 Task: Find connections with filter location Fulda with filter topic #wfhwith filter profile language English with filter current company OPPORTUNITY CELL with filter school Keraleeya Samajam Dombivlis Model College Near Police Colony Plot No 32 Phase II MIDC Residential Area Dombivli East Dist Thane 421 203 with filter industry Real Estate and Equipment Rental Services with filter service category Training with filter keywords title DevOps Engineer
Action: Mouse moved to (588, 82)
Screenshot: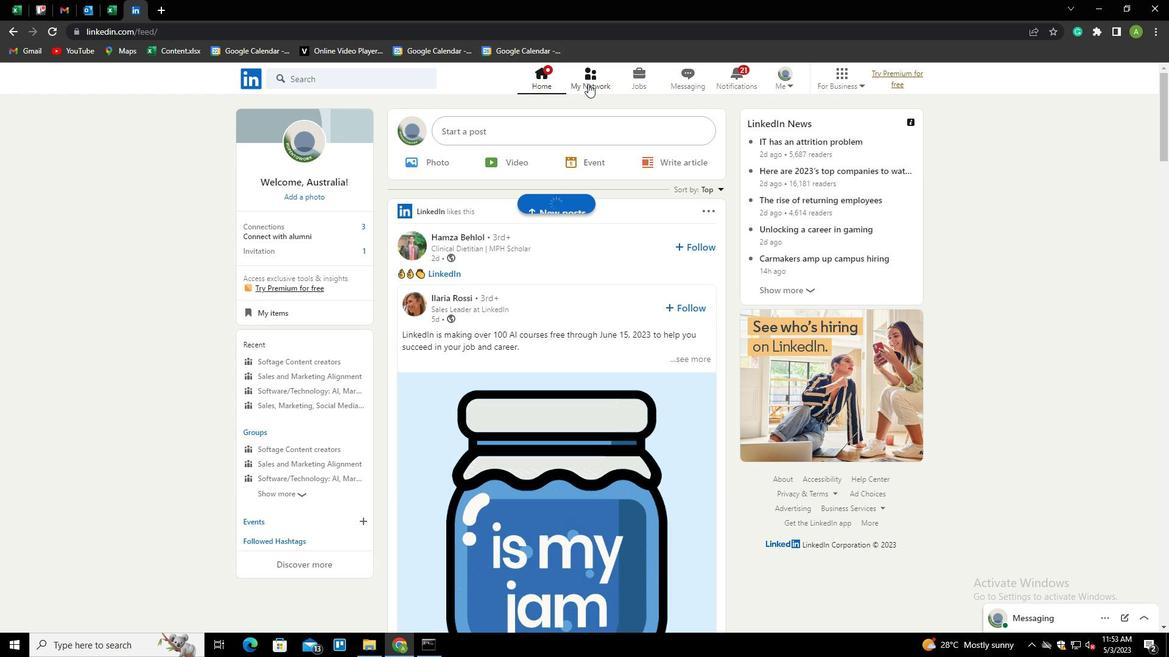 
Action: Mouse pressed left at (588, 82)
Screenshot: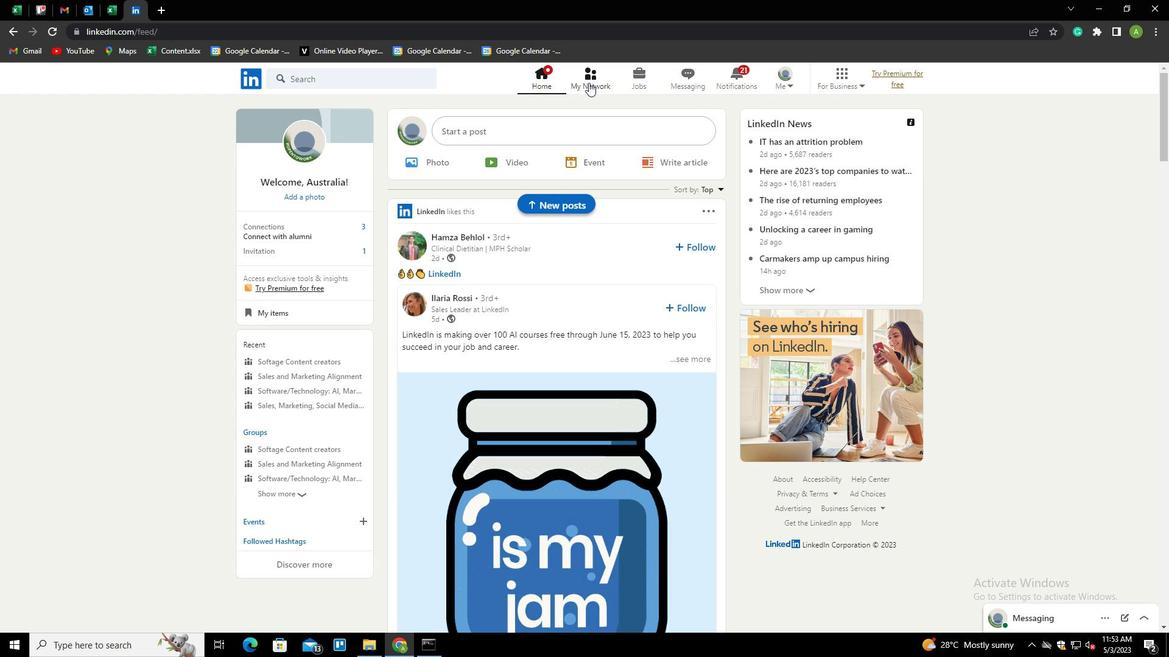 
Action: Mouse moved to (321, 144)
Screenshot: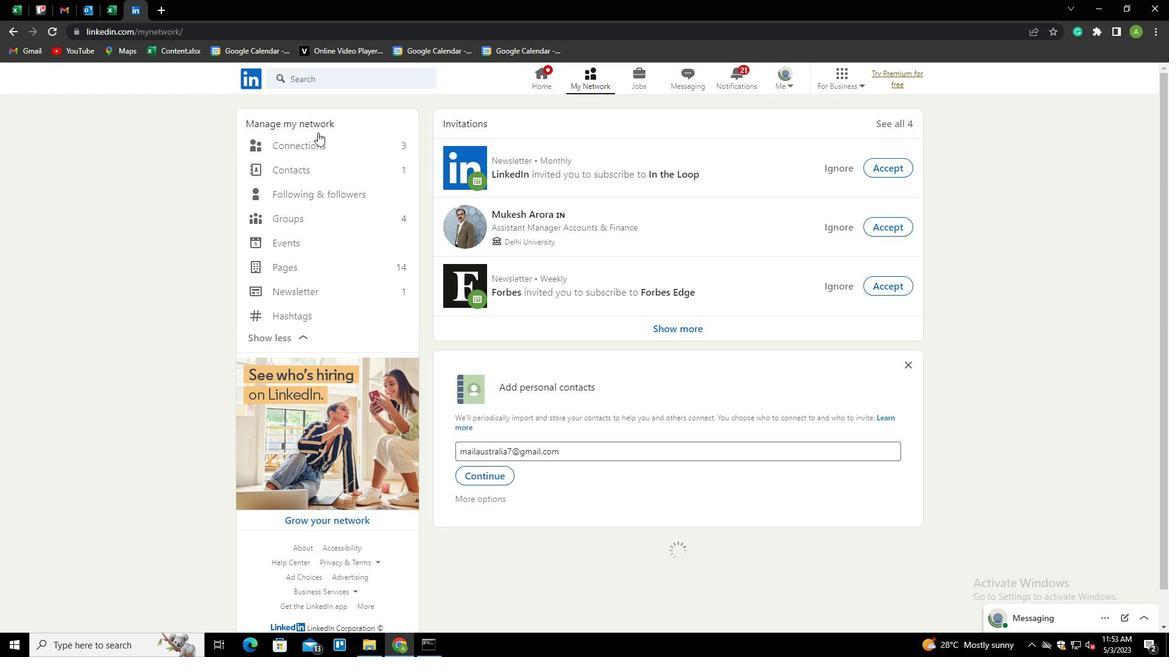 
Action: Mouse pressed left at (321, 144)
Screenshot: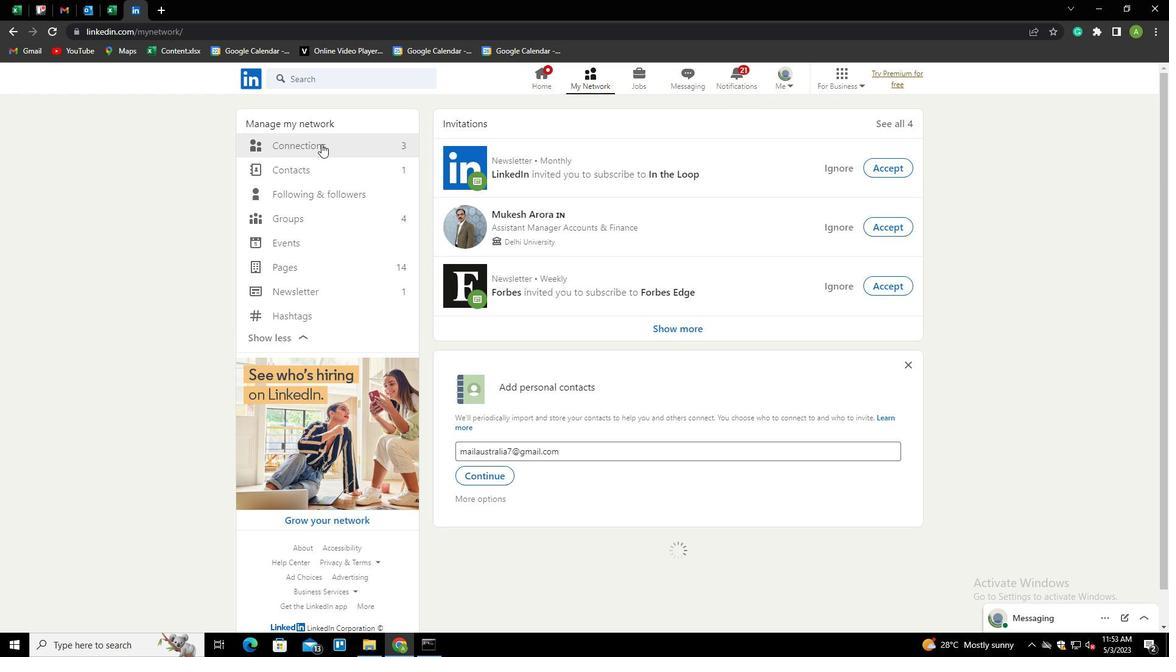
Action: Mouse moved to (675, 145)
Screenshot: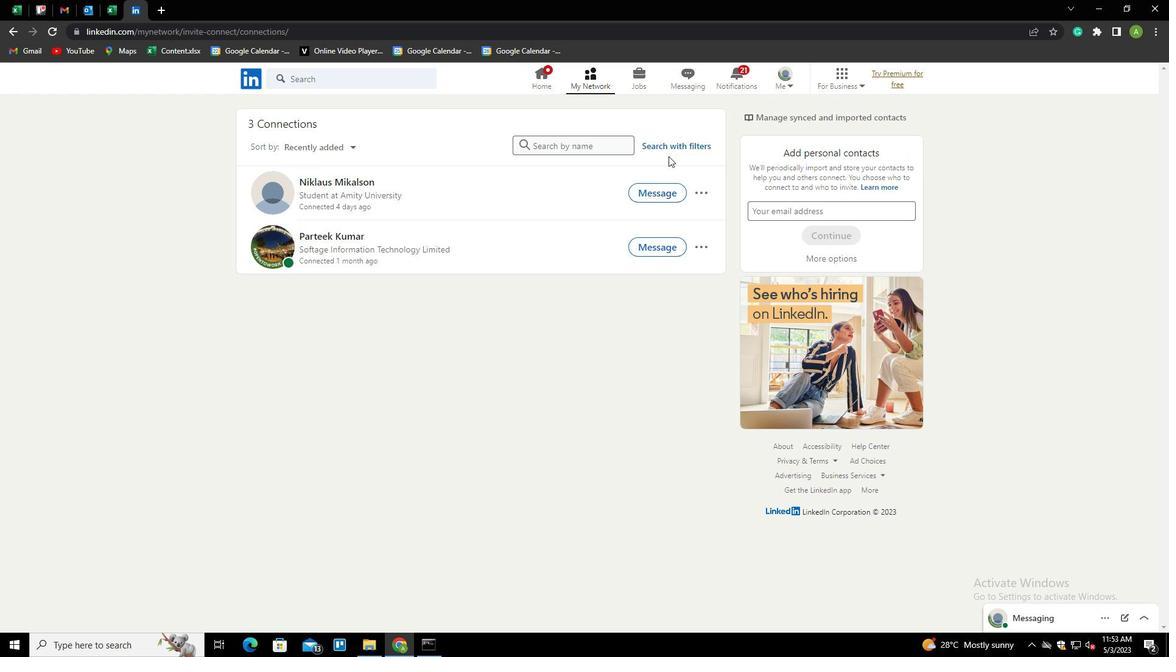 
Action: Mouse pressed left at (675, 145)
Screenshot: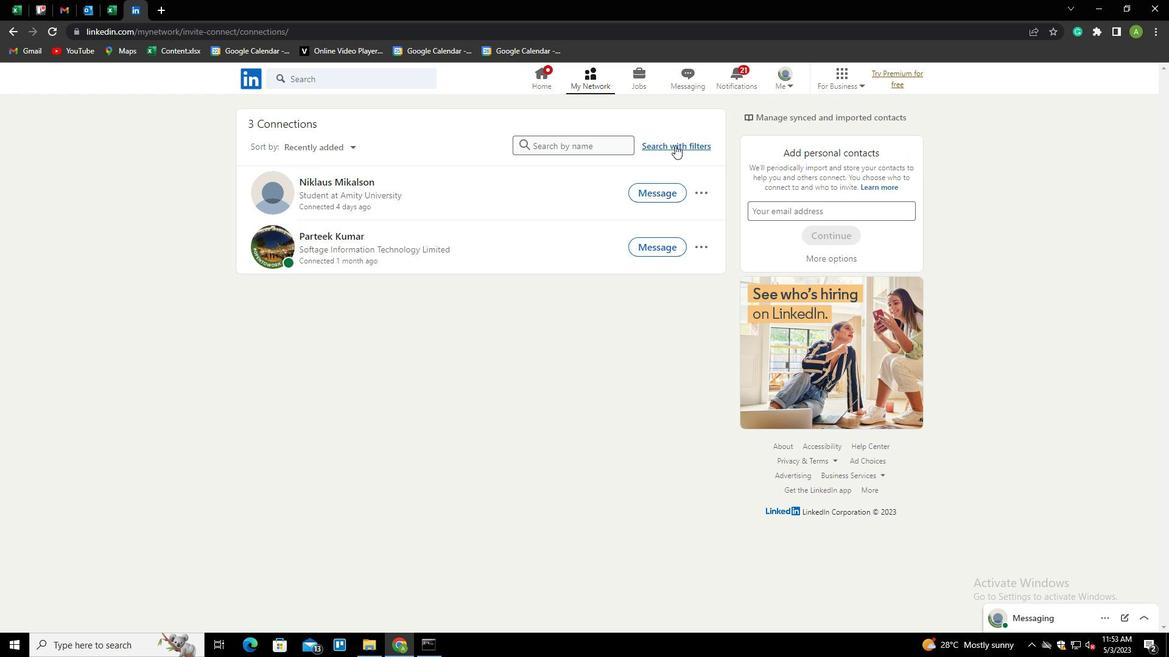 
Action: Mouse moved to (617, 111)
Screenshot: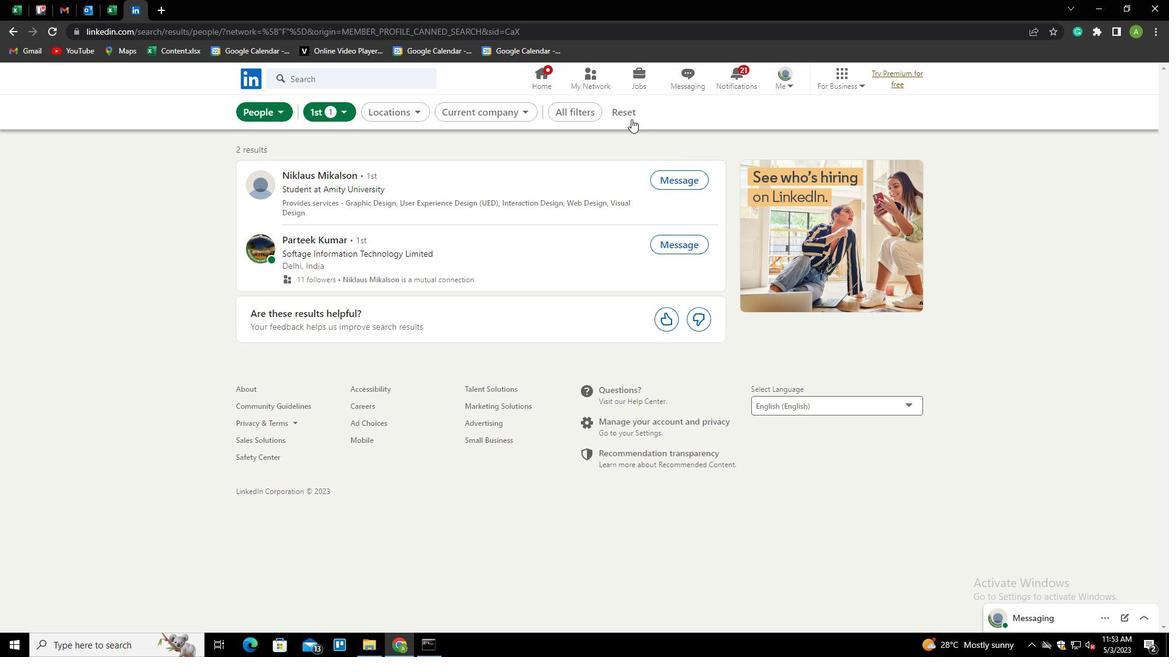 
Action: Mouse pressed left at (617, 111)
Screenshot: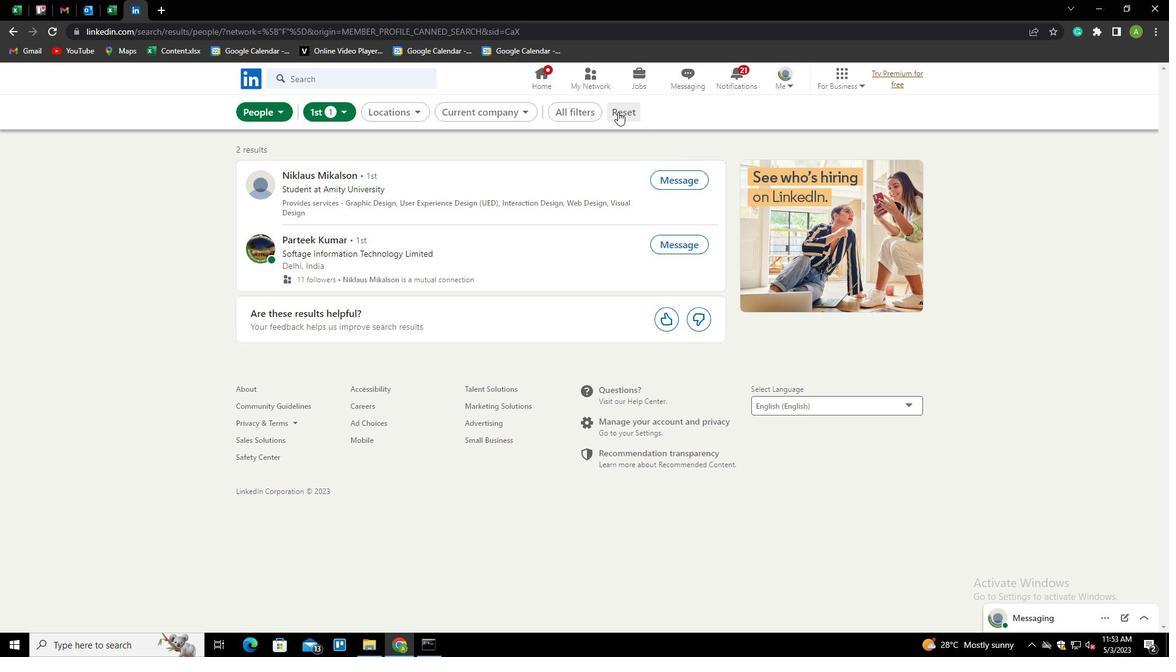 
Action: Mouse moved to (612, 113)
Screenshot: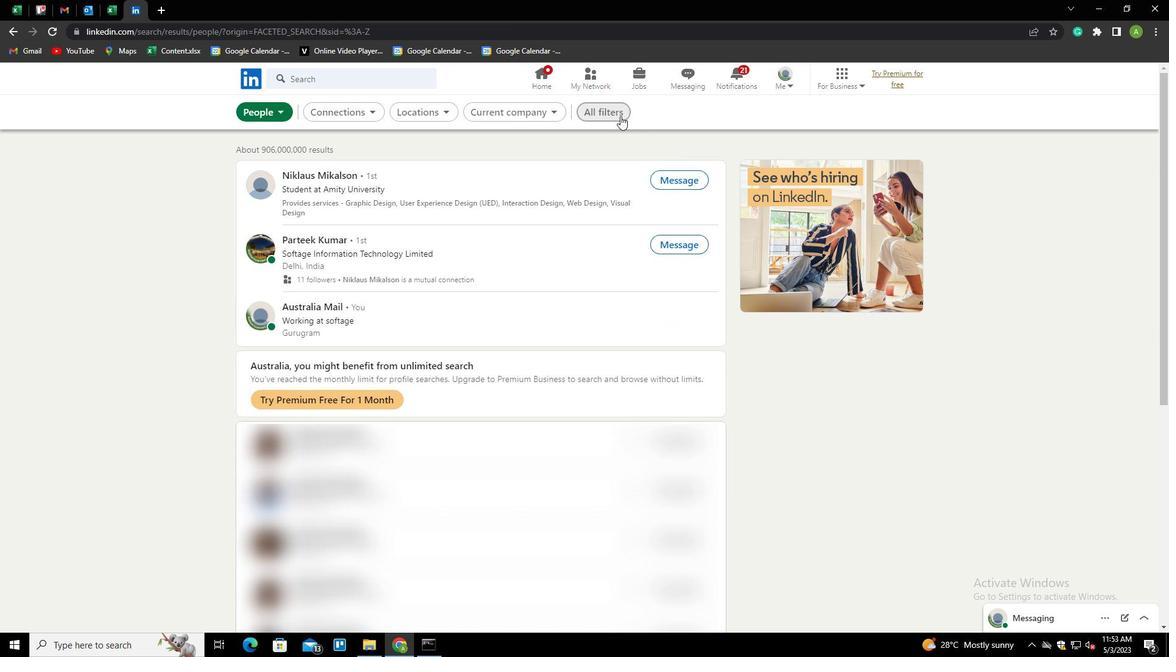 
Action: Mouse pressed left at (612, 113)
Screenshot: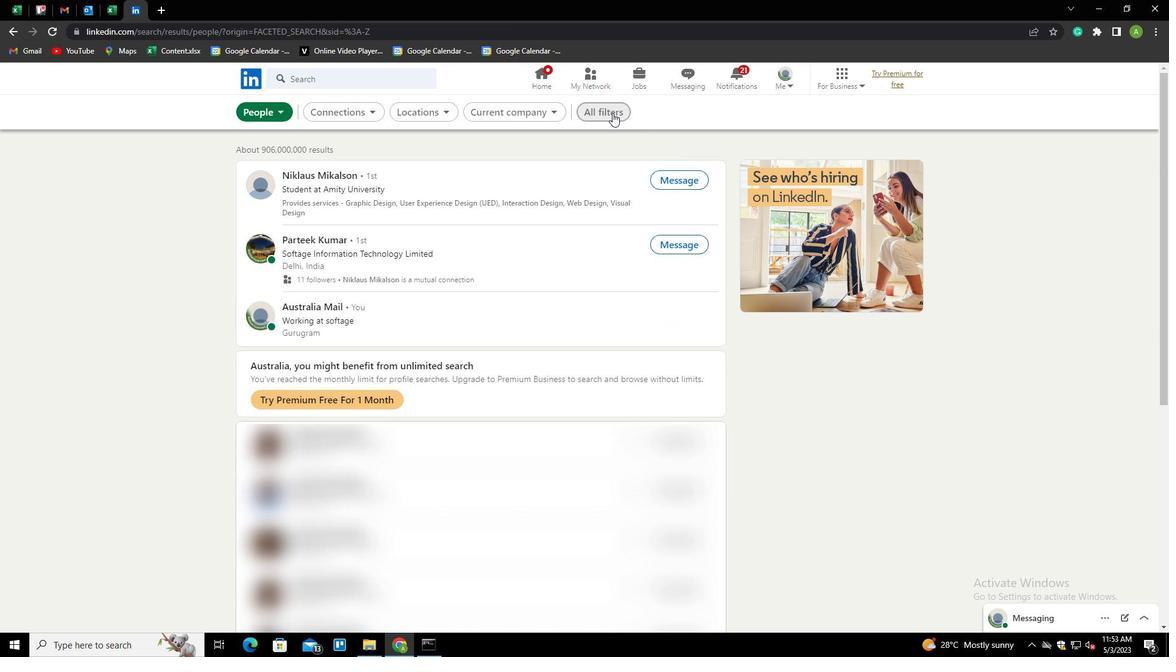 
Action: Mouse moved to (888, 305)
Screenshot: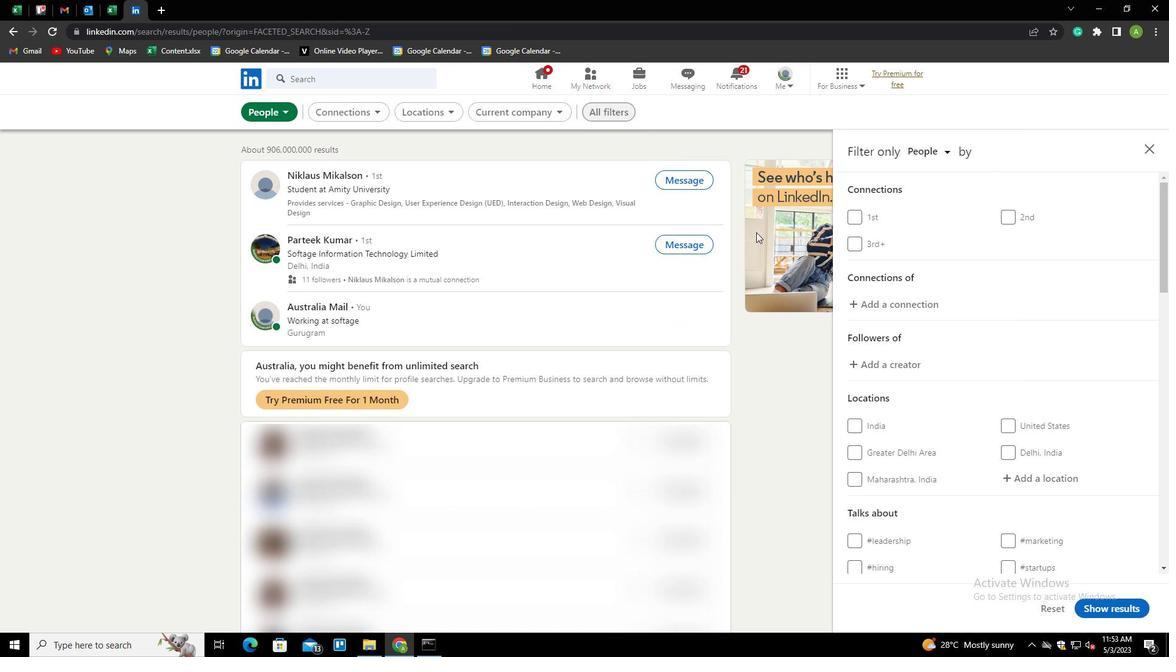 
Action: Mouse scrolled (888, 305) with delta (0, 0)
Screenshot: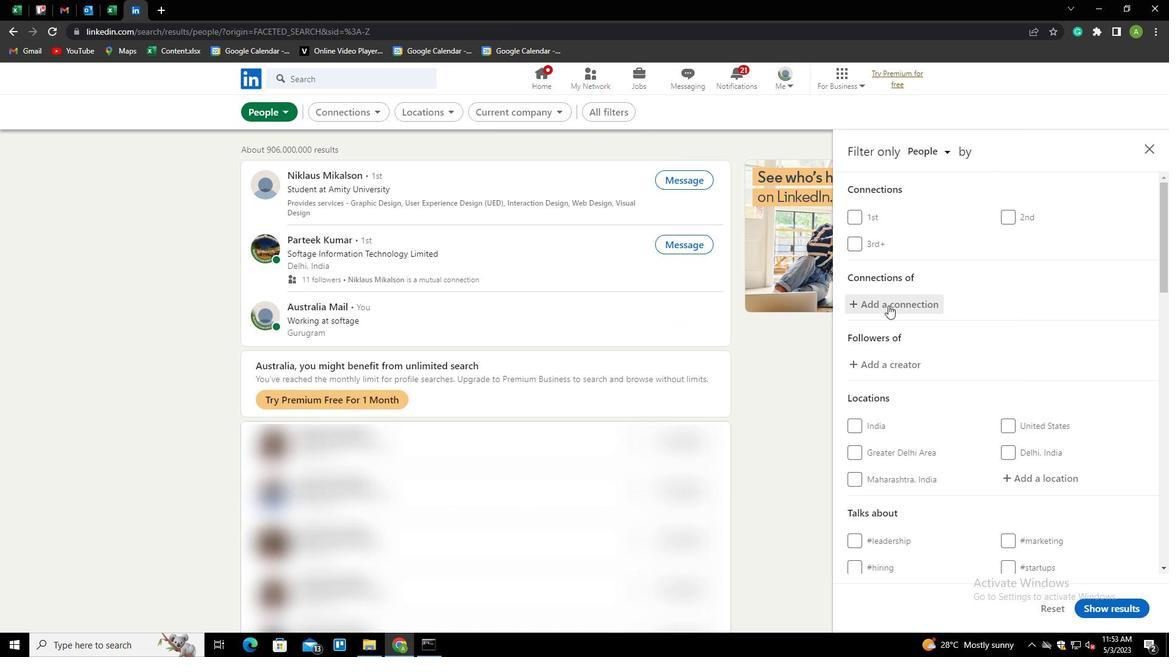 
Action: Mouse moved to (940, 355)
Screenshot: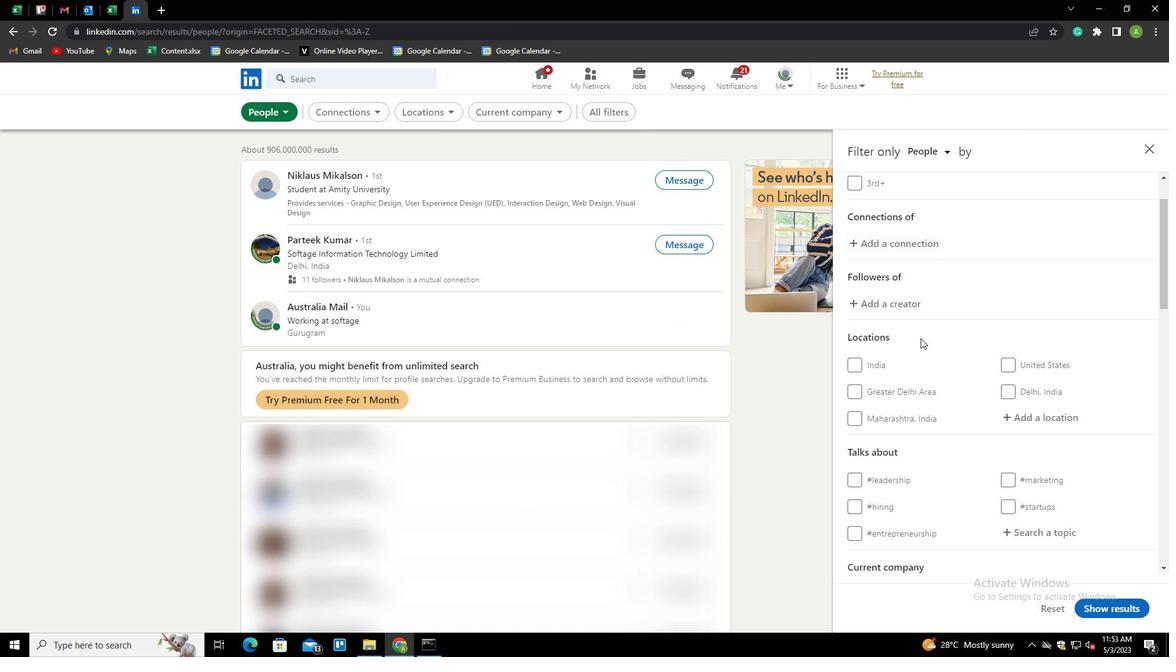 
Action: Mouse scrolled (940, 355) with delta (0, 0)
Screenshot: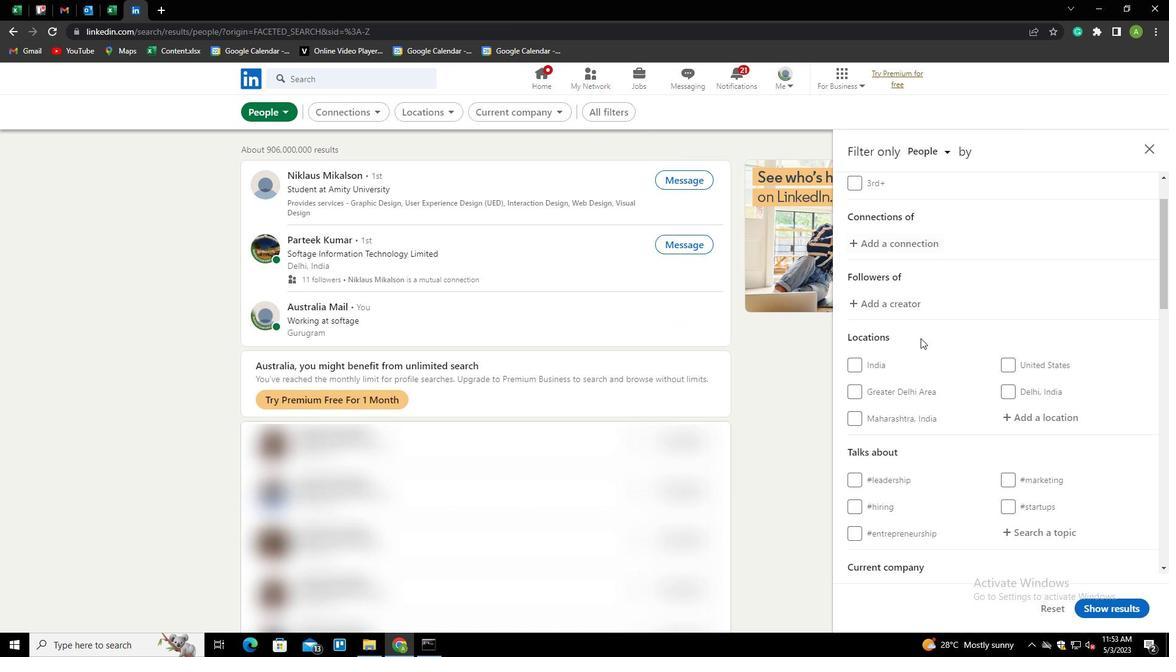 
Action: Mouse moved to (1018, 358)
Screenshot: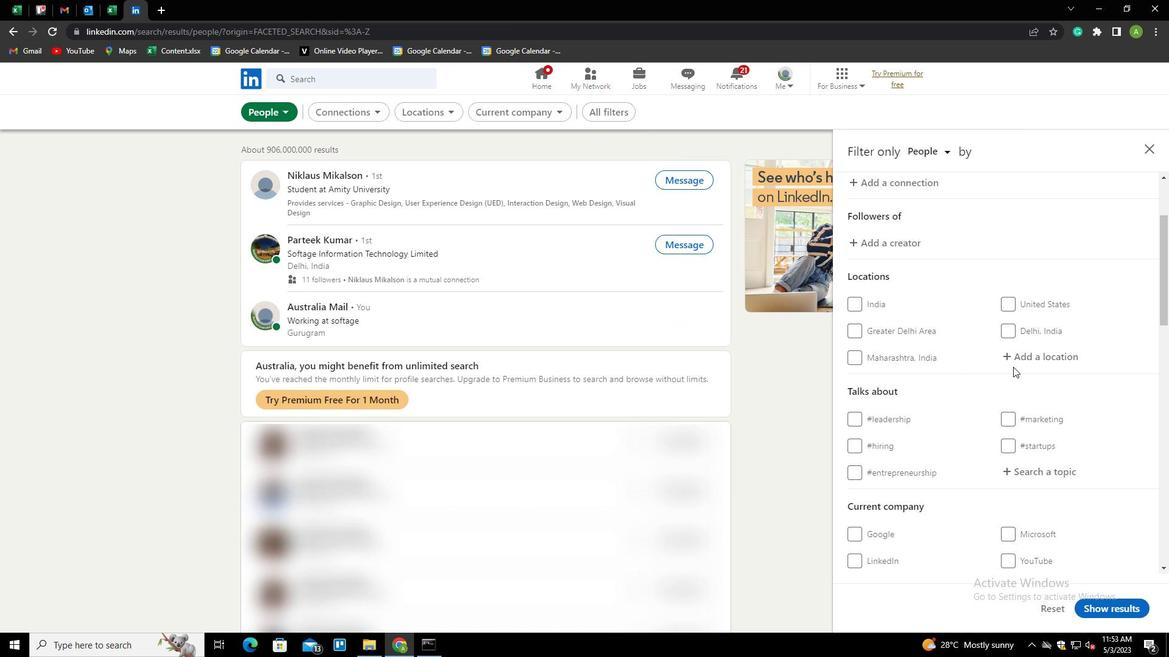 
Action: Mouse pressed left at (1018, 358)
Screenshot: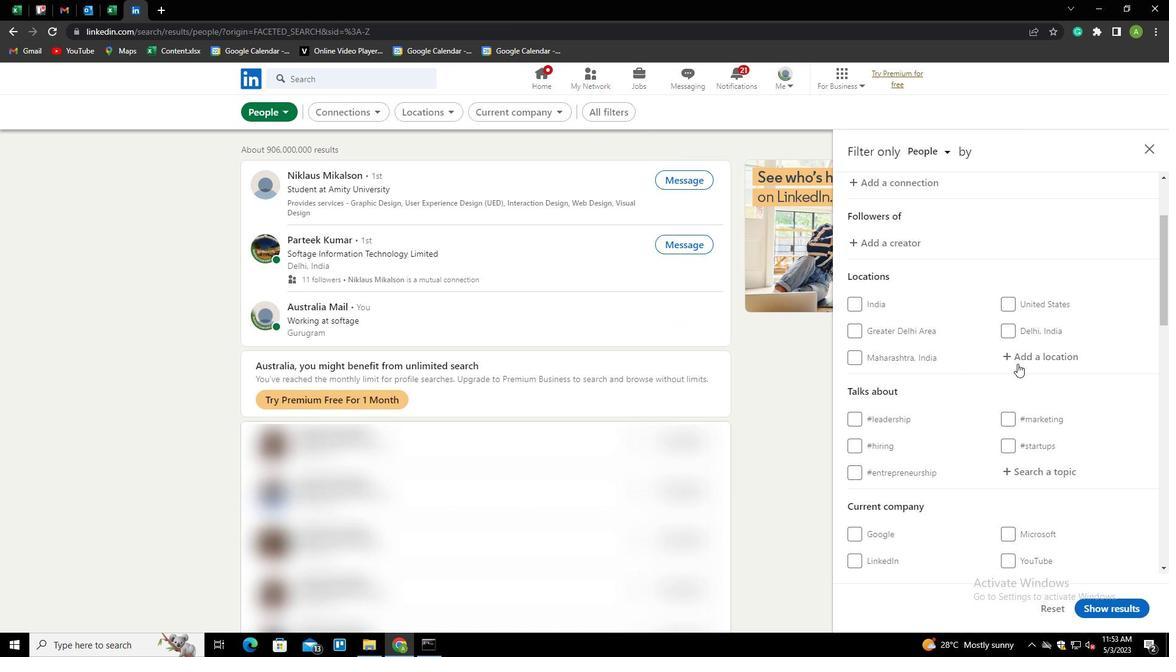 
Action: Mouse moved to (1020, 356)
Screenshot: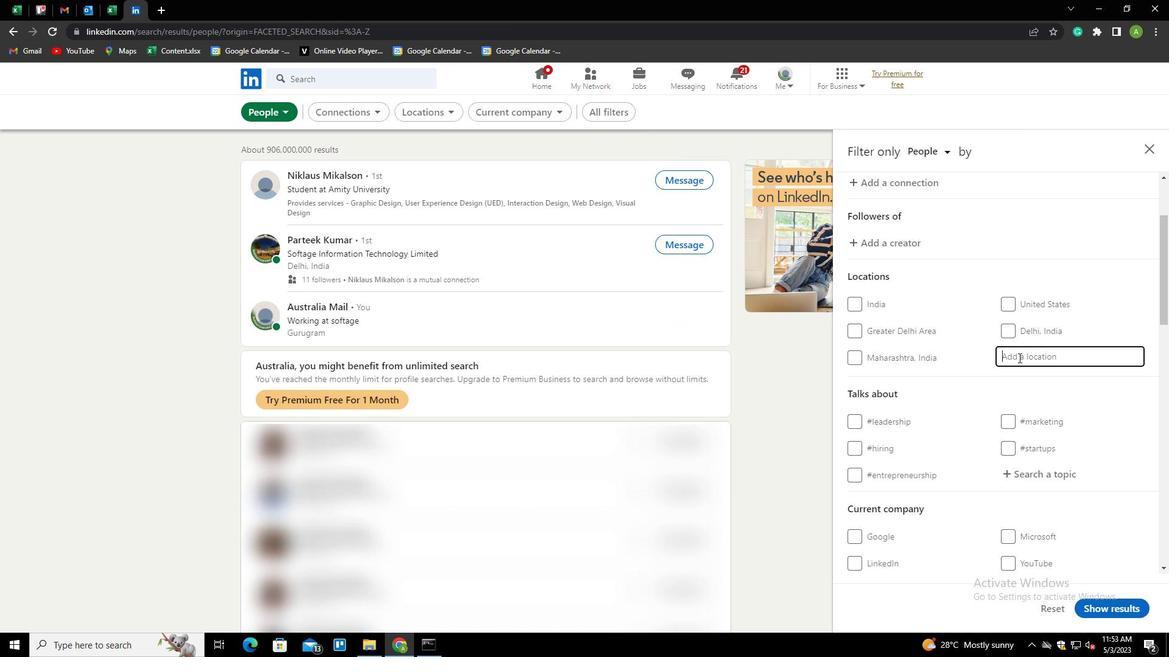 
Action: Mouse pressed left at (1020, 356)
Screenshot: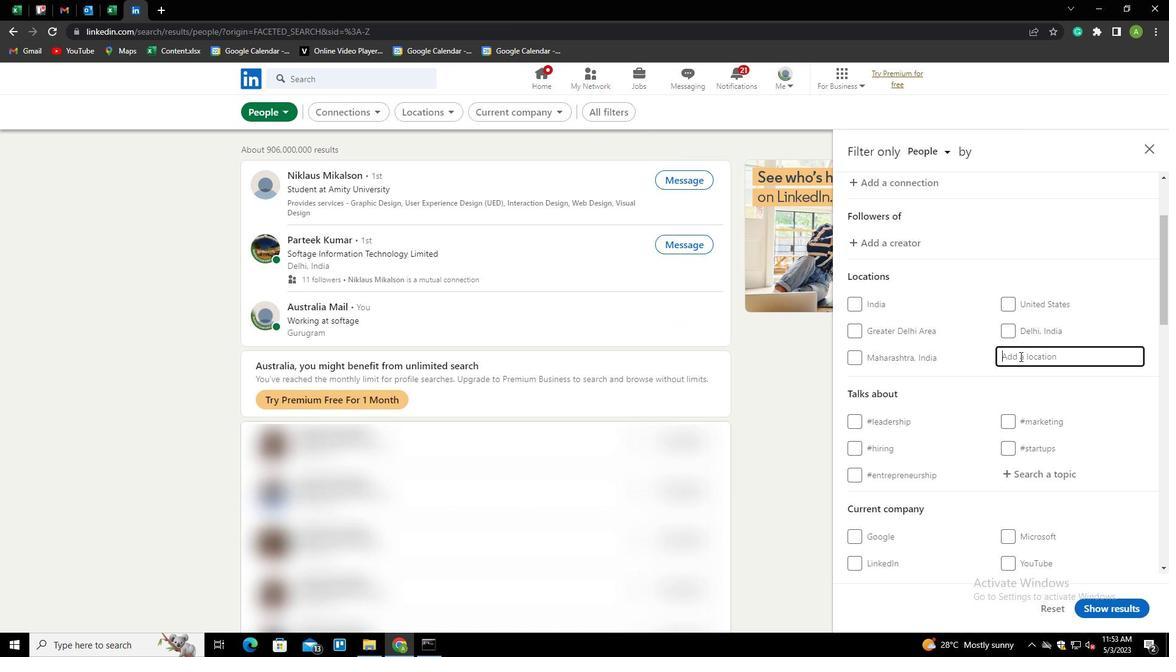 
Action: Mouse moved to (1019, 356)
Screenshot: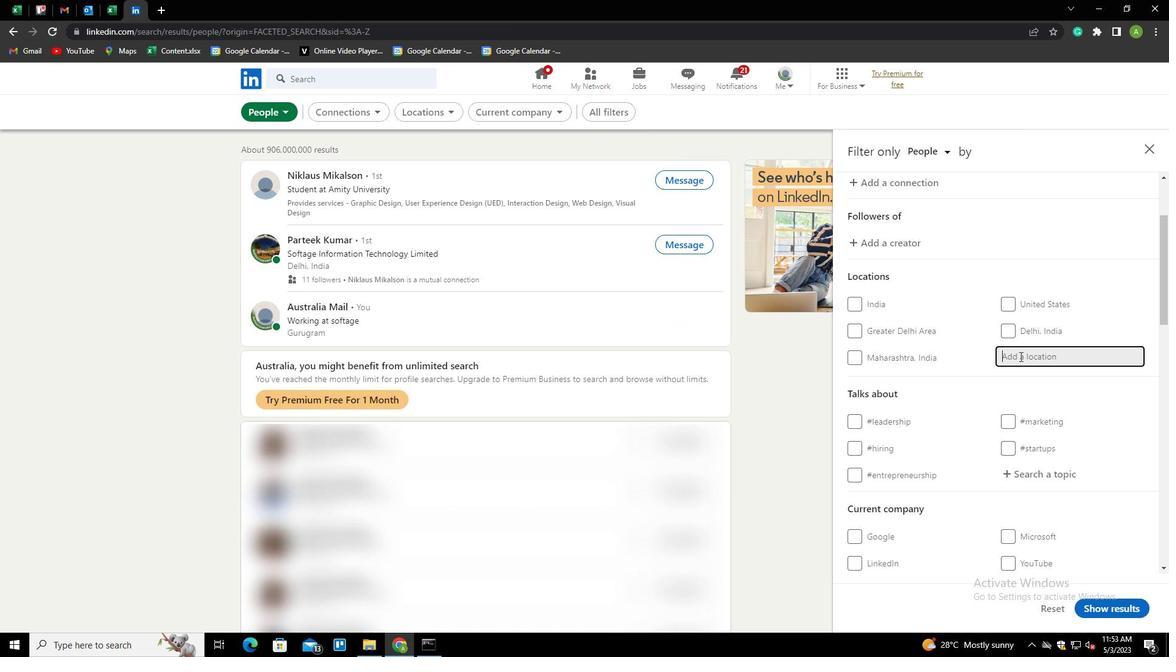 
Action: Key pressed <Key.shift><Key.shift><Key.shift><Key.shift><Key.shift><Key.shift><Key.shift><Key.shift><Key.shift><Key.shift><Key.shift><Key.shift><Key.shift><Key.shift><Key.shift><Key.shift><Key.shift><Key.shift><Key.shift><Key.shift><Key.shift><Key.shift><Key.shift><Key.shift><Key.shift><Key.shift><Key.shift><Key.shift><Key.shift>G<Key.backspace>FULDA<Key.down><Key.enter>
Screenshot: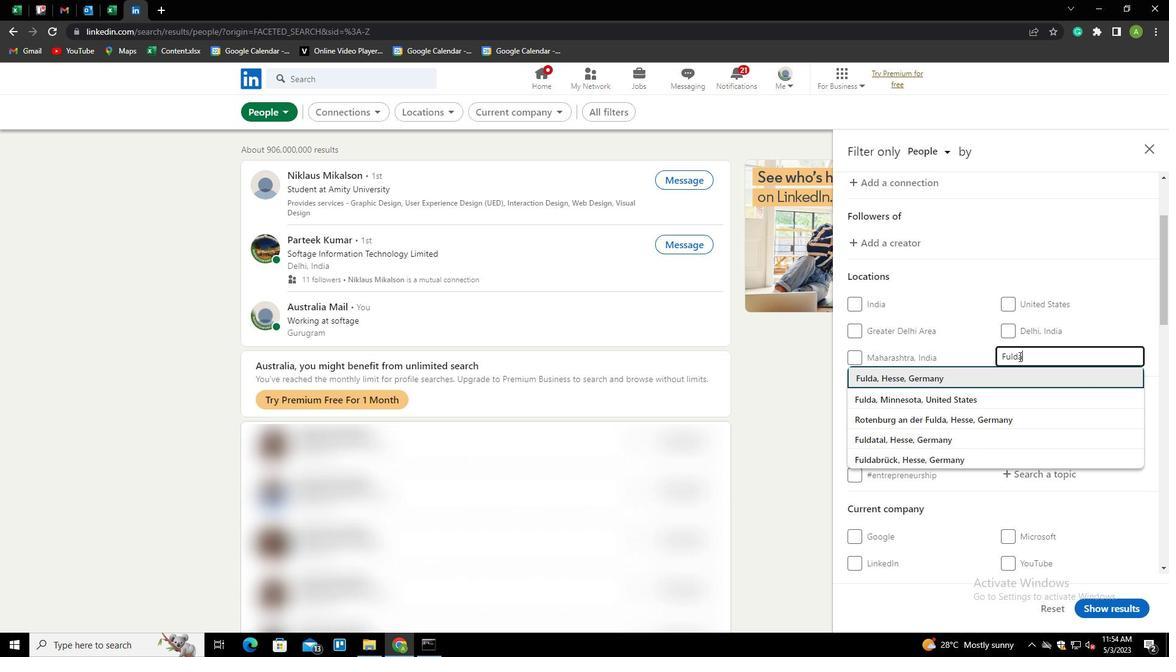 
Action: Mouse scrolled (1019, 356) with delta (0, 0)
Screenshot: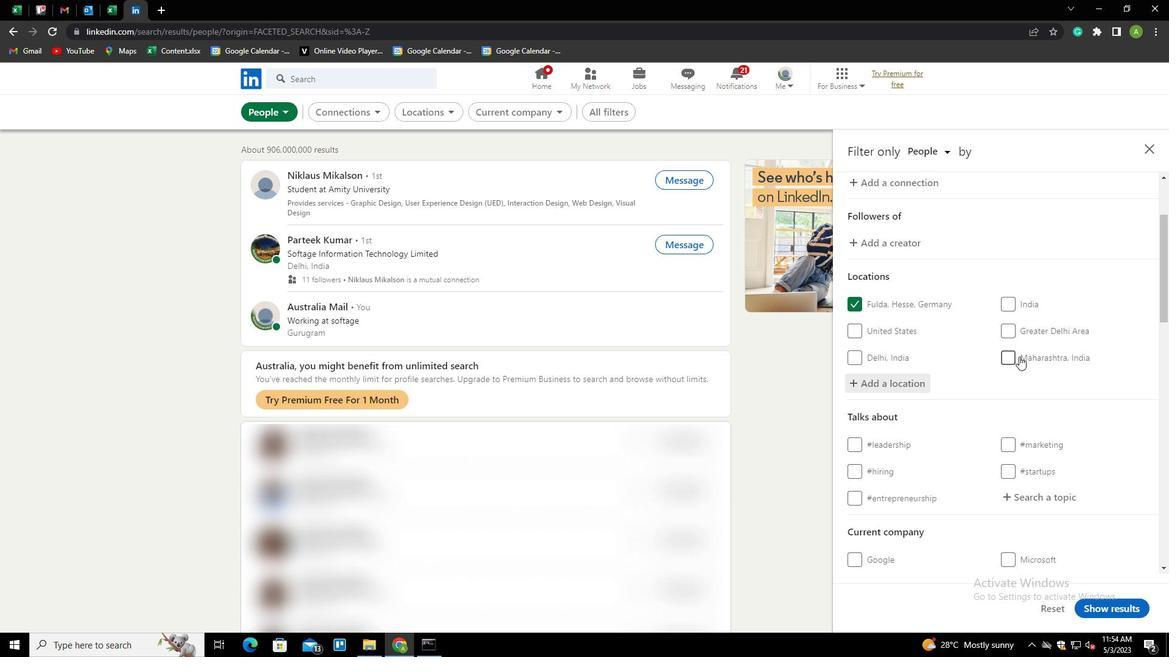 
Action: Mouse scrolled (1019, 356) with delta (0, 0)
Screenshot: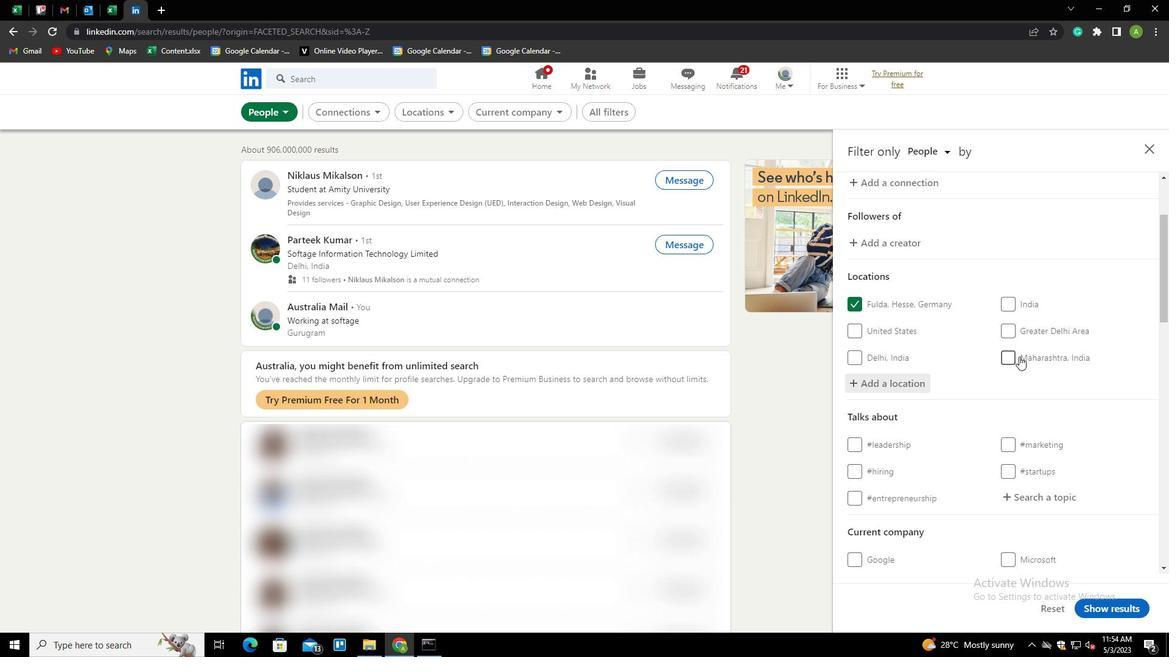 
Action: Mouse moved to (1019, 381)
Screenshot: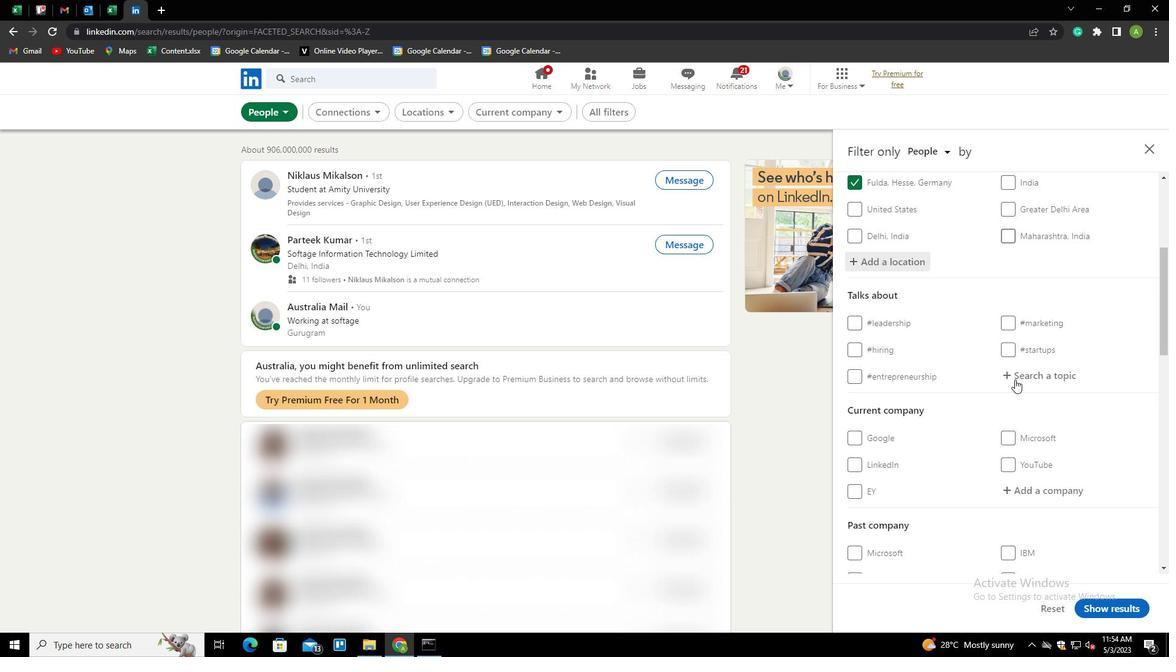 
Action: Mouse pressed left at (1019, 381)
Screenshot: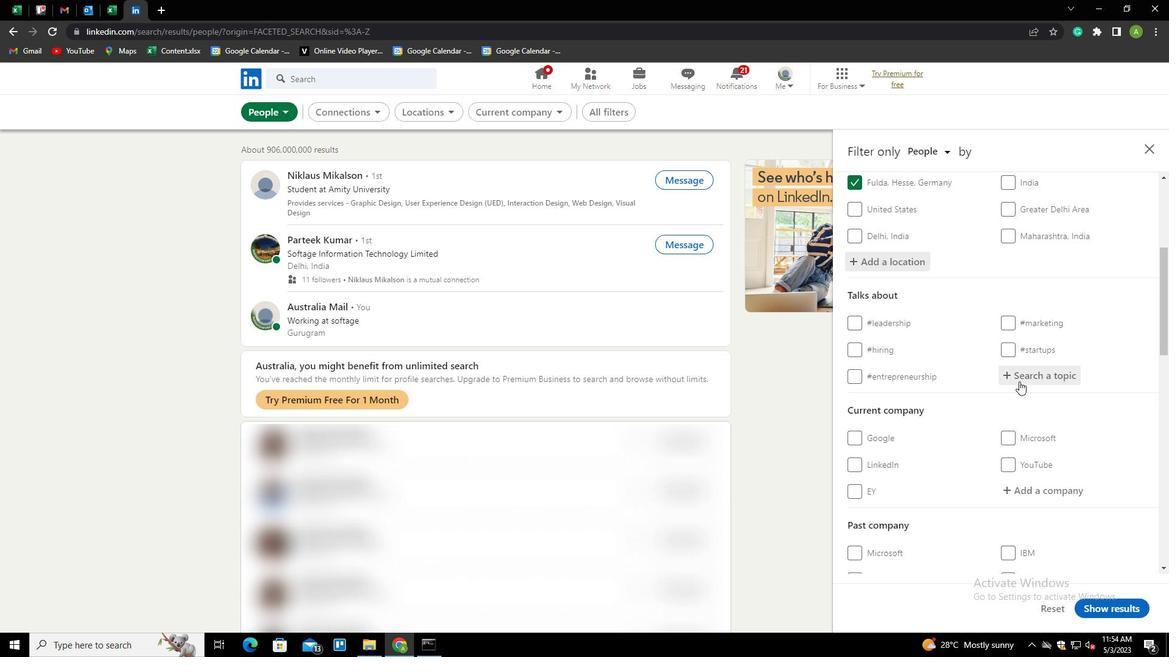 
Action: Key pressed WFH<Key.down><Key.enter>
Screenshot: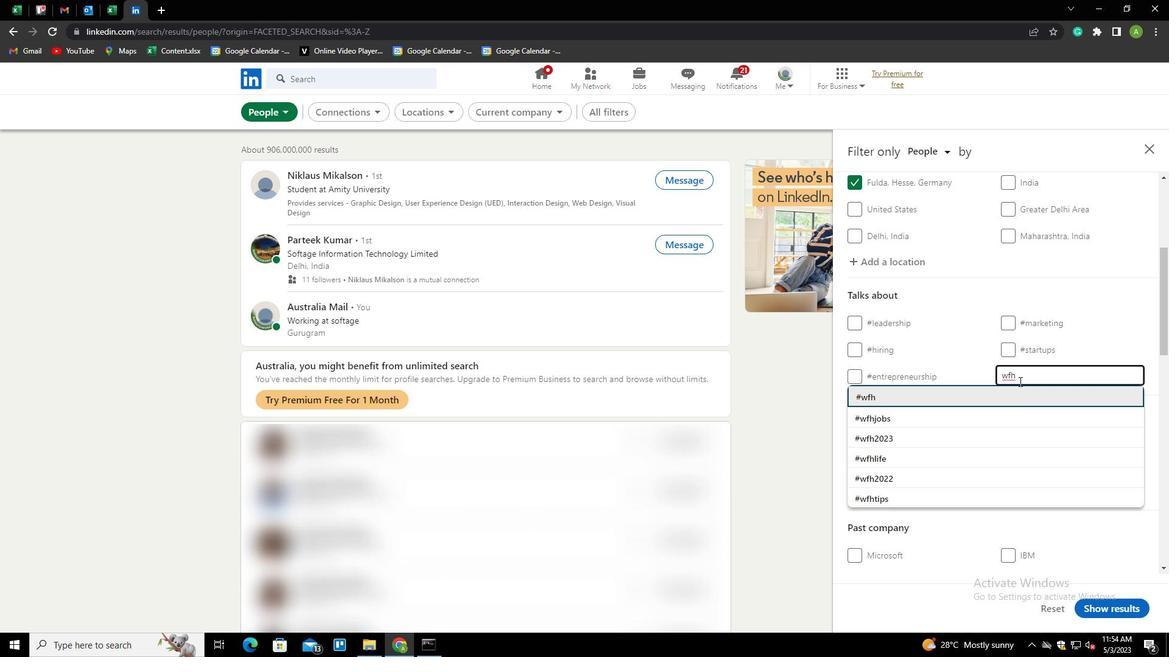 
Action: Mouse scrolled (1019, 381) with delta (0, 0)
Screenshot: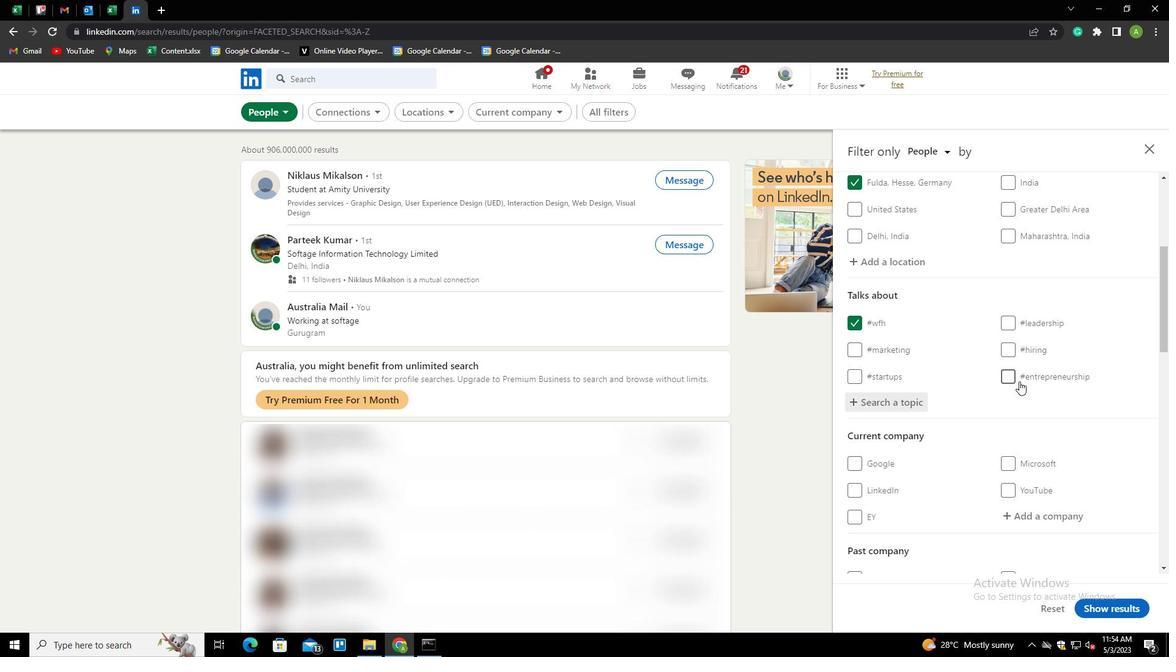 
Action: Mouse scrolled (1019, 381) with delta (0, 0)
Screenshot: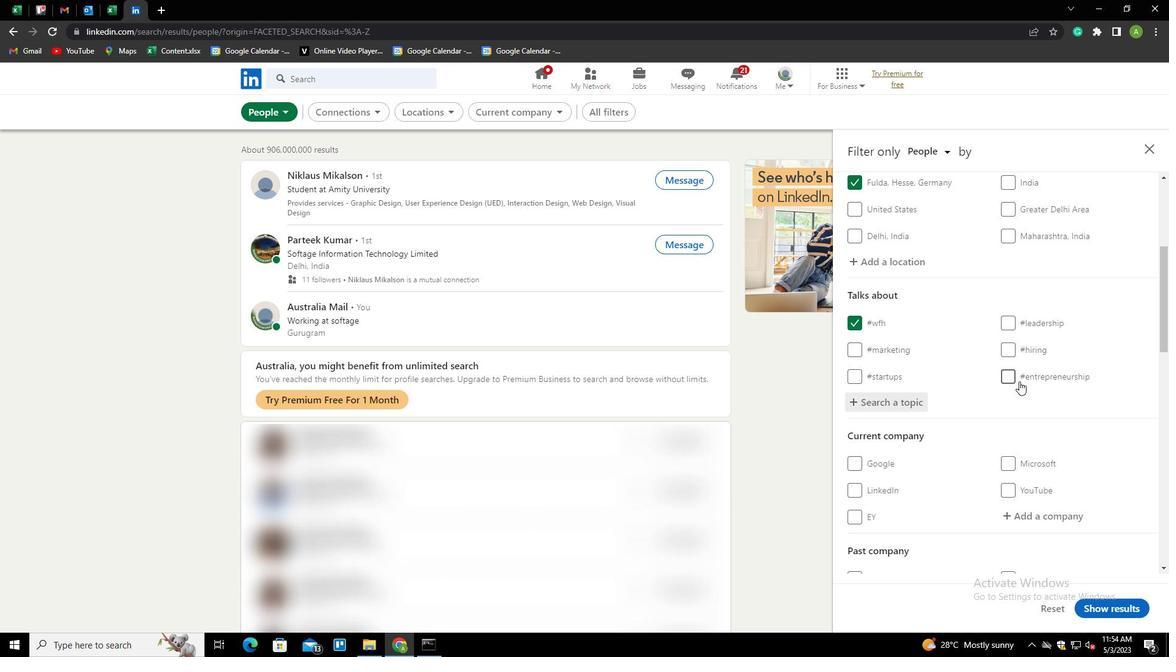 
Action: Mouse scrolled (1019, 381) with delta (0, 0)
Screenshot: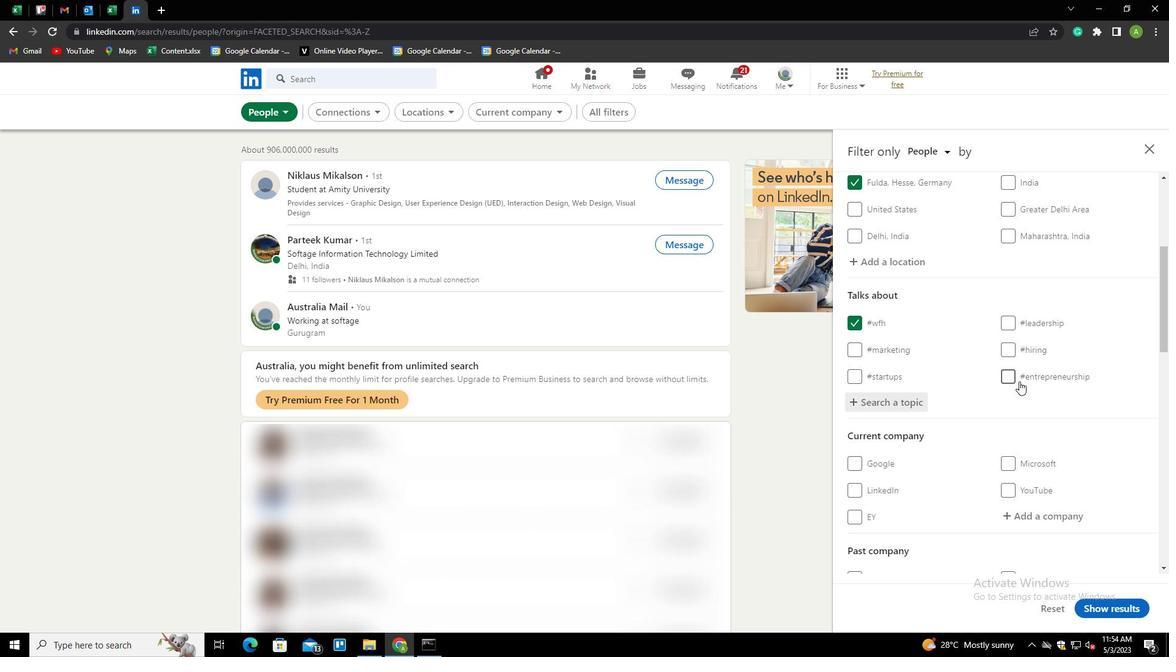 
Action: Mouse scrolled (1019, 381) with delta (0, 0)
Screenshot: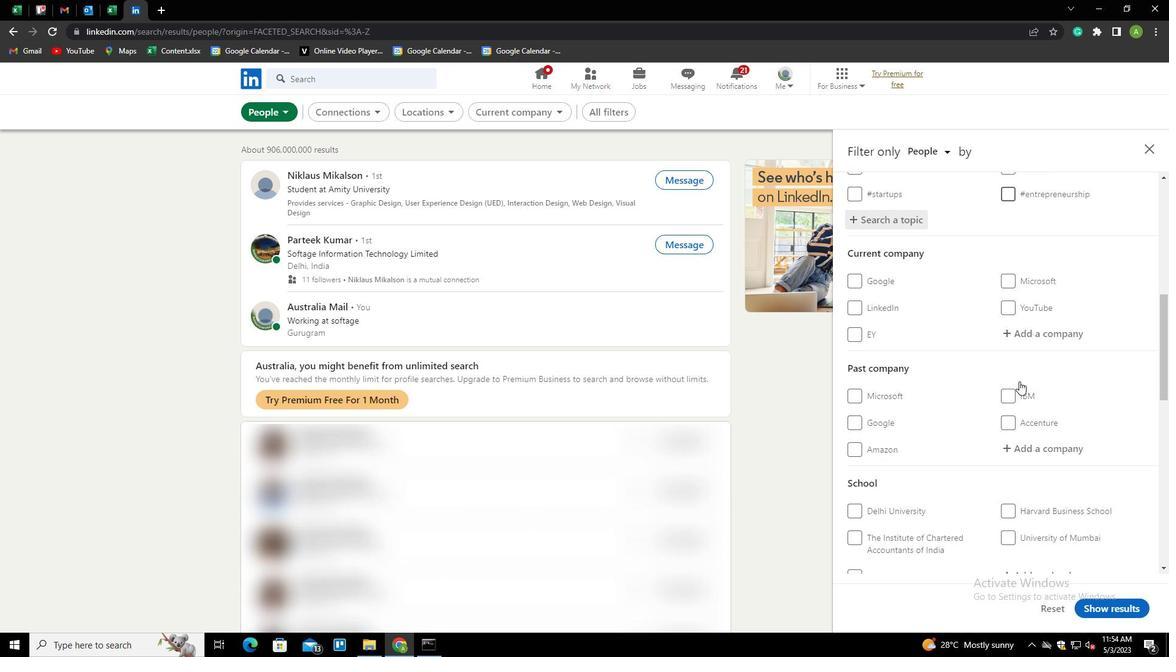 
Action: Mouse scrolled (1019, 381) with delta (0, 0)
Screenshot: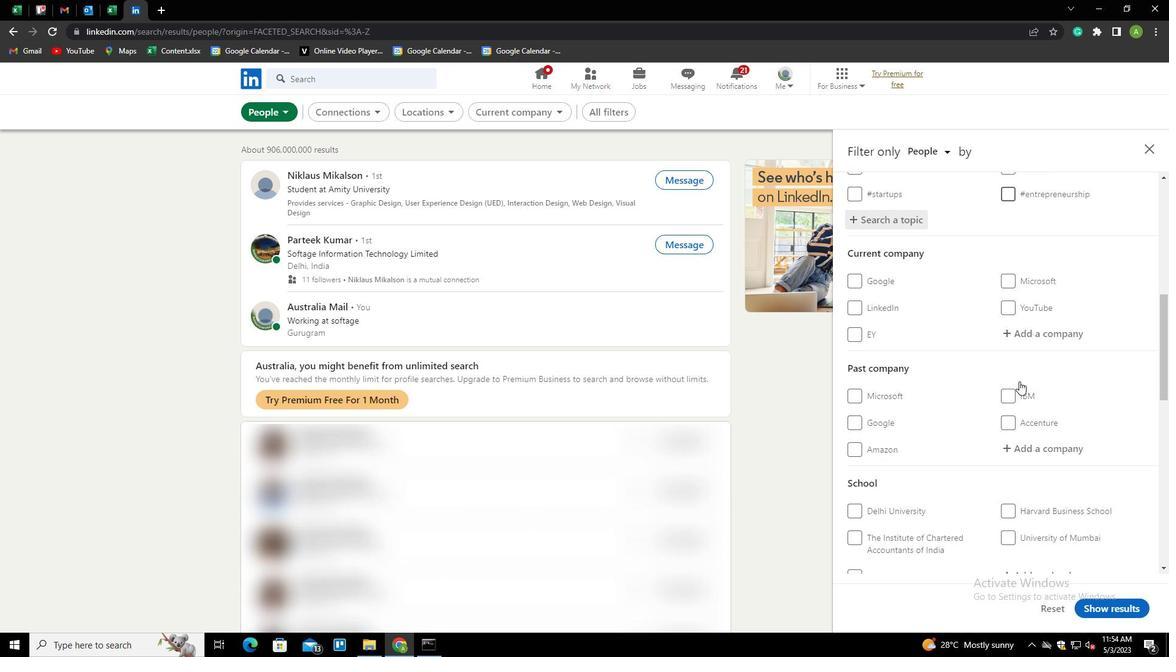 
Action: Mouse scrolled (1019, 381) with delta (0, 0)
Screenshot: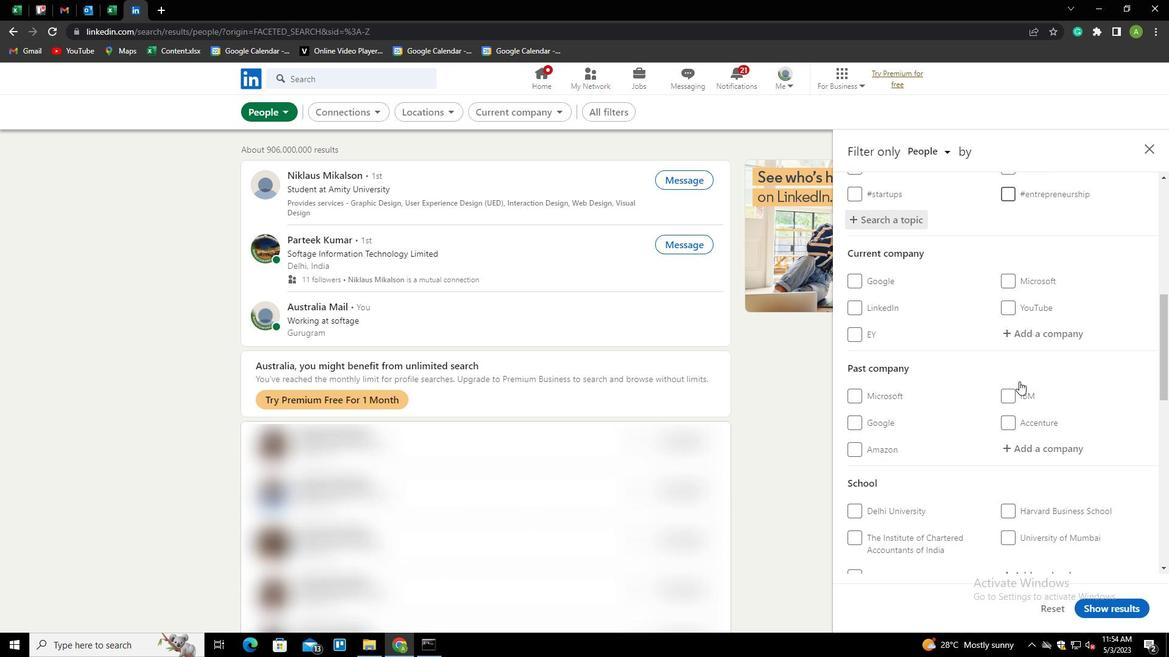 
Action: Mouse scrolled (1019, 381) with delta (0, 0)
Screenshot: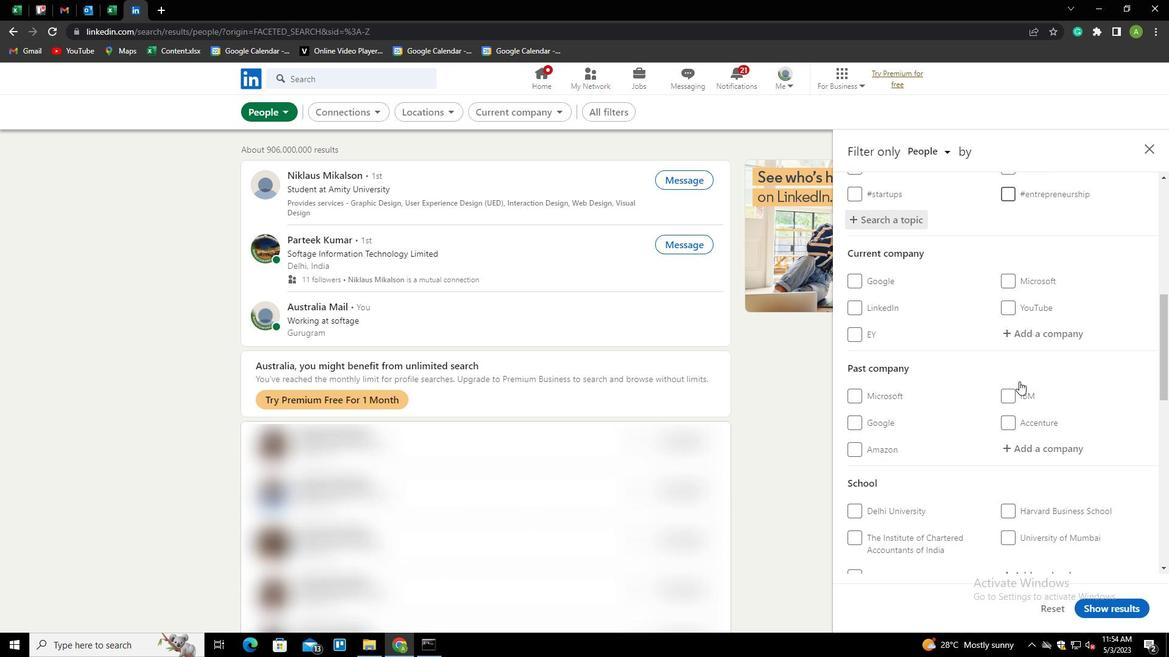 
Action: Mouse scrolled (1019, 381) with delta (0, 0)
Screenshot: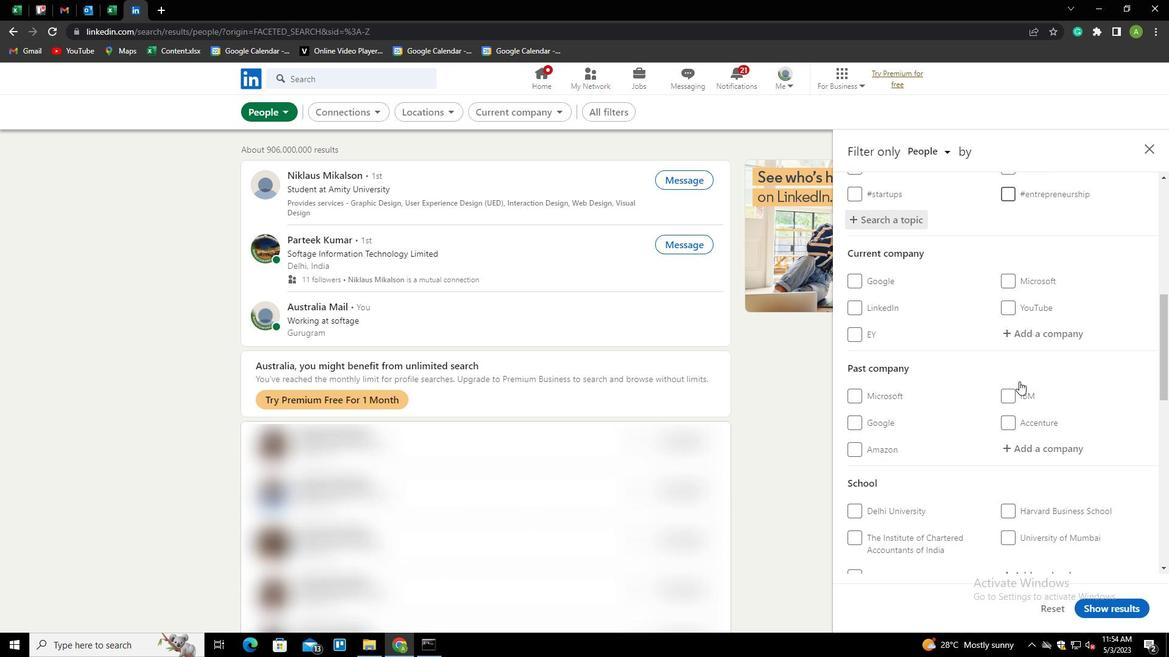 
Action: Mouse scrolled (1019, 381) with delta (0, 0)
Screenshot: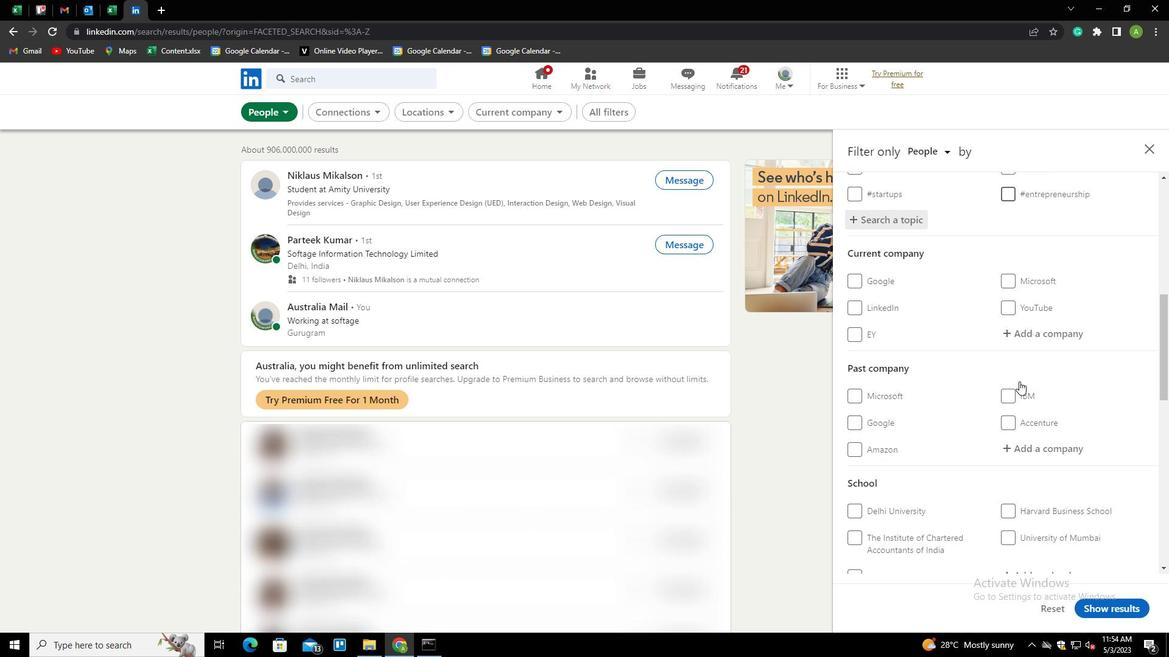 
Action: Mouse moved to (871, 415)
Screenshot: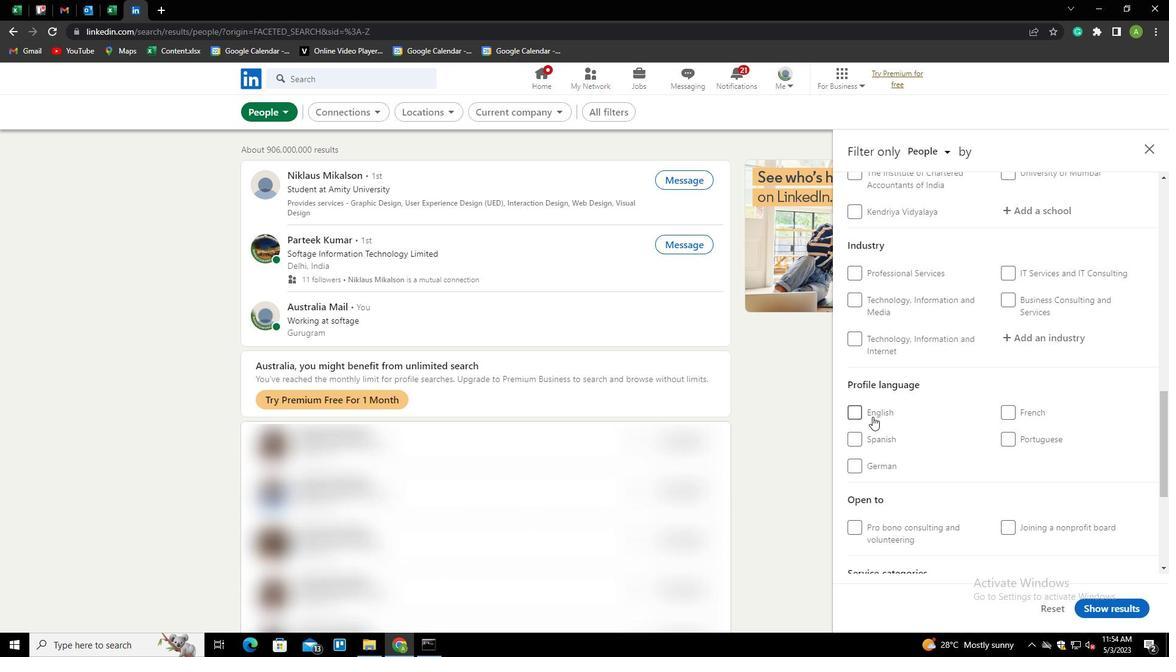 
Action: Mouse pressed left at (871, 415)
Screenshot: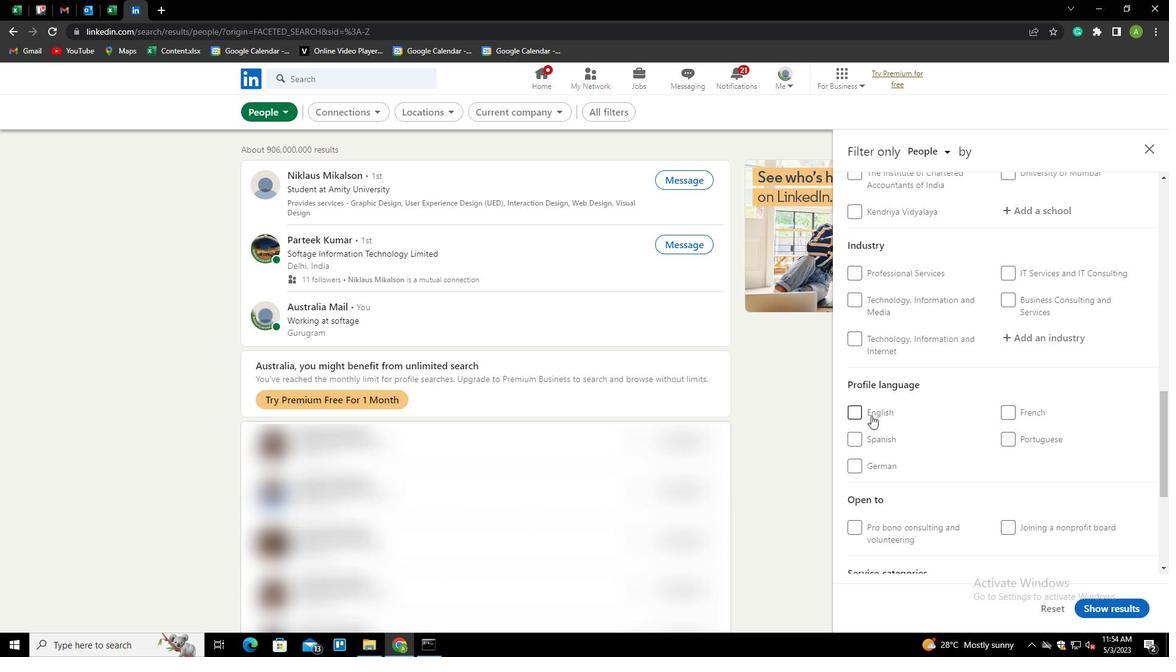 
Action: Mouse moved to (1023, 405)
Screenshot: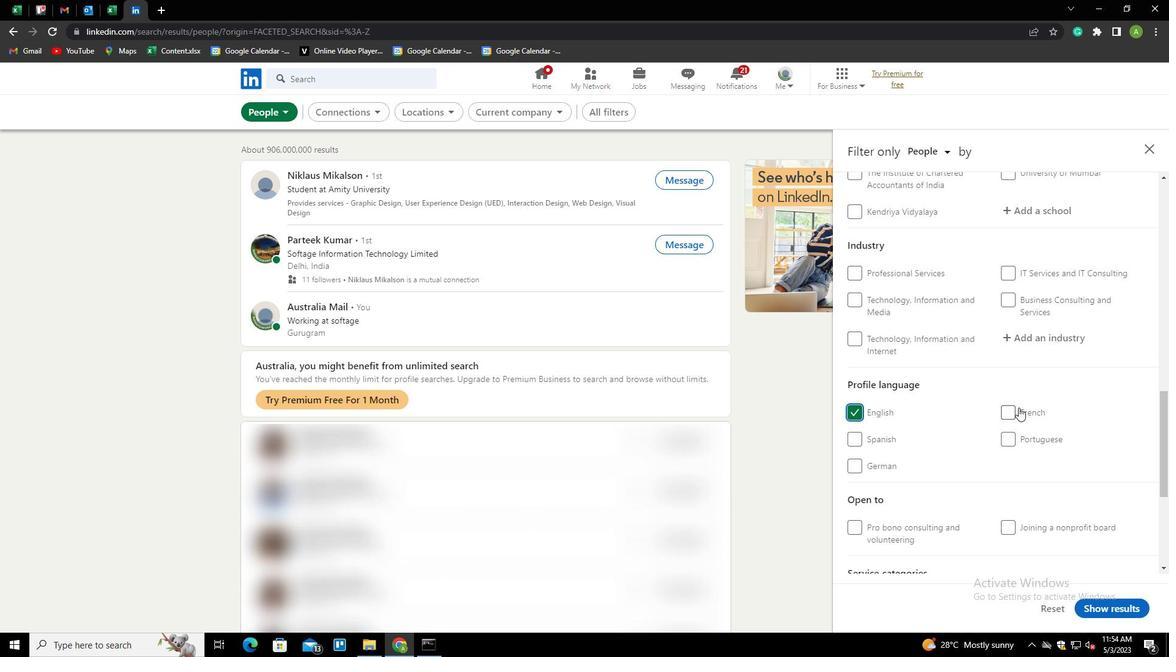 
Action: Mouse scrolled (1023, 406) with delta (0, 0)
Screenshot: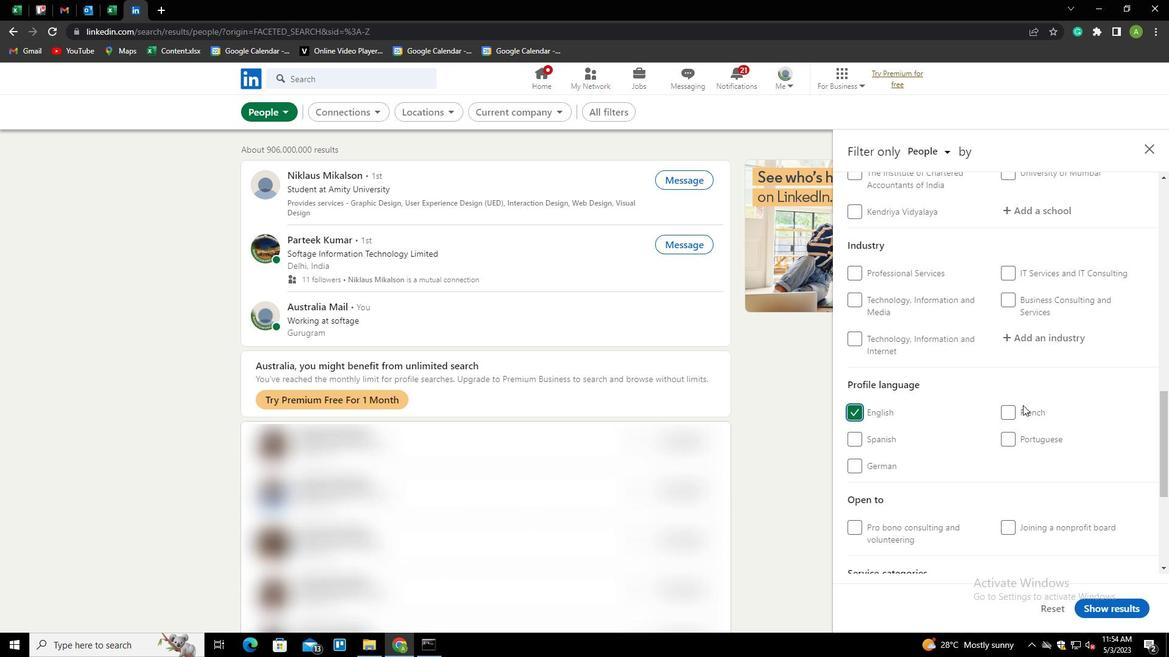 
Action: Mouse scrolled (1023, 406) with delta (0, 0)
Screenshot: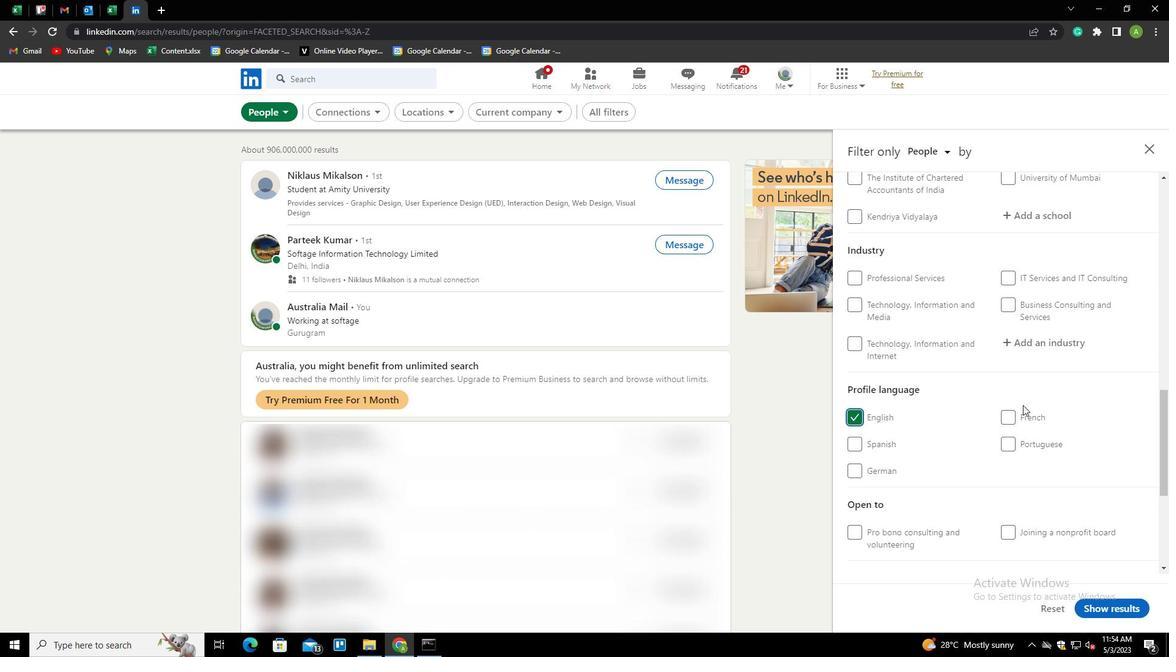 
Action: Mouse scrolled (1023, 406) with delta (0, 0)
Screenshot: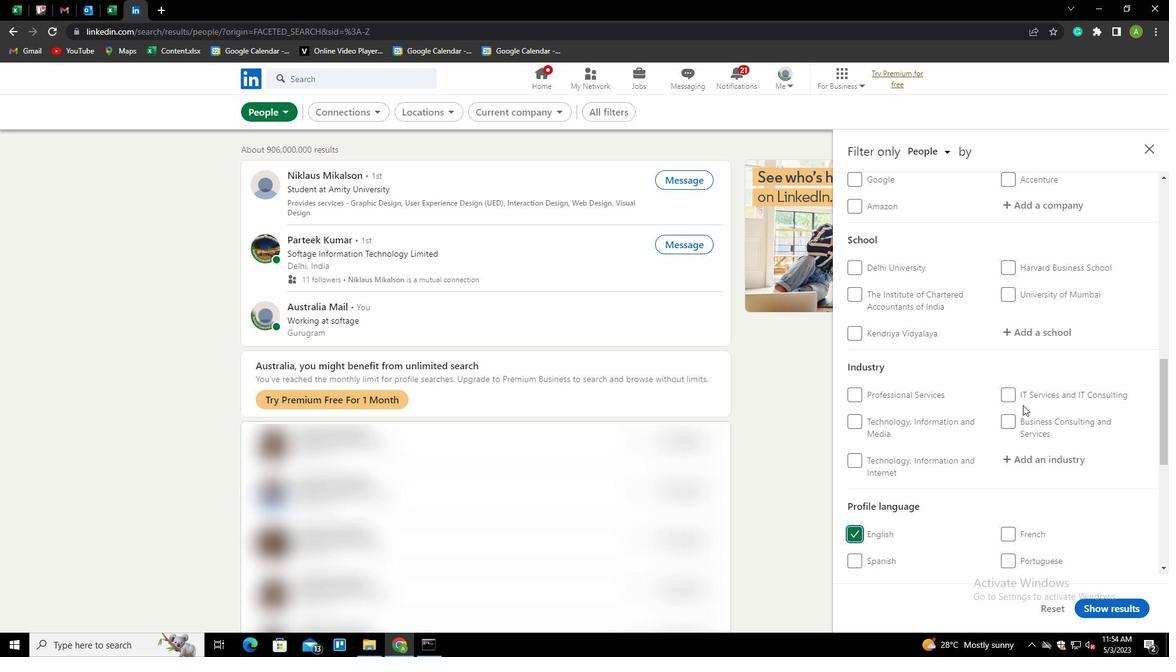 
Action: Mouse scrolled (1023, 406) with delta (0, 0)
Screenshot: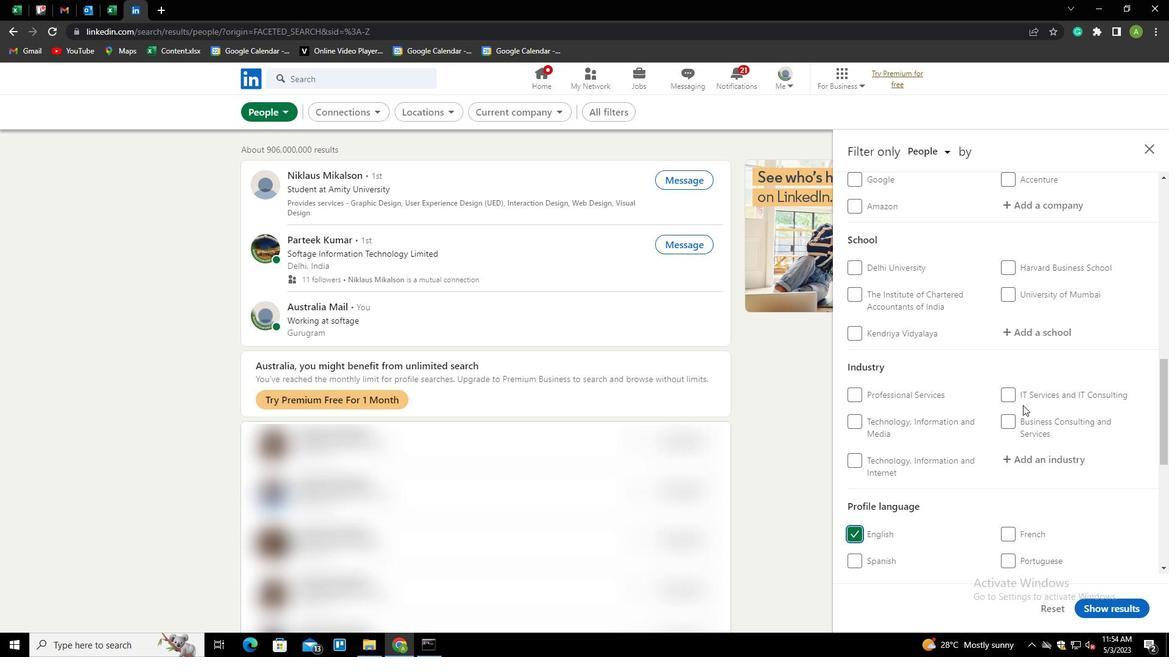 
Action: Mouse scrolled (1023, 406) with delta (0, 0)
Screenshot: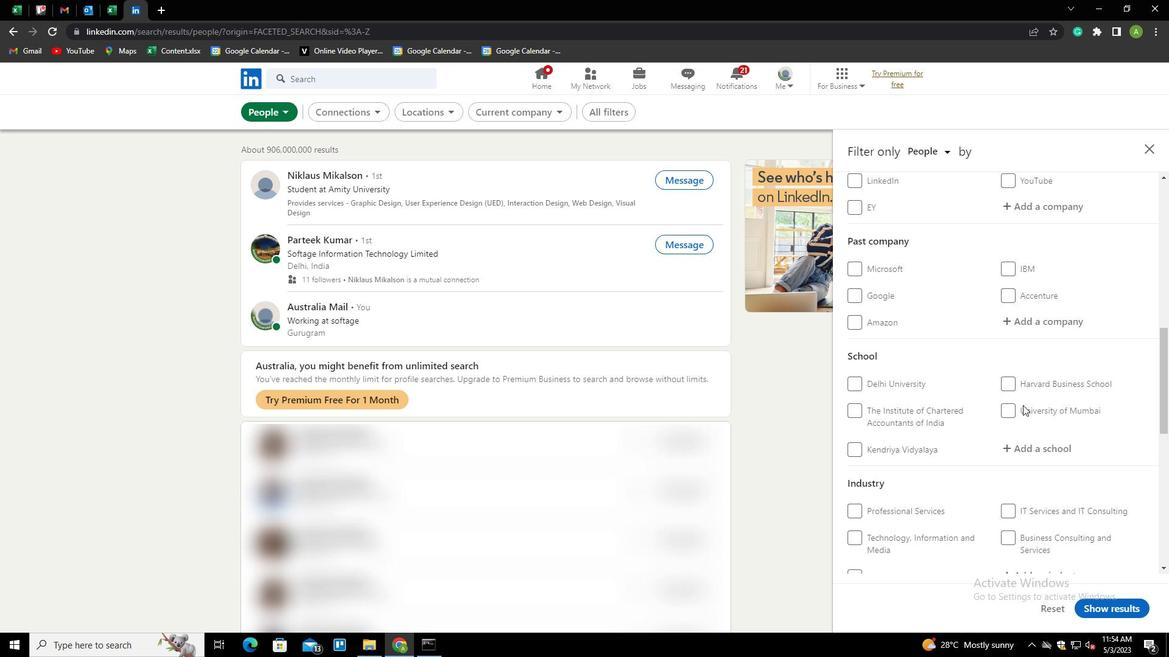 
Action: Mouse moved to (1027, 398)
Screenshot: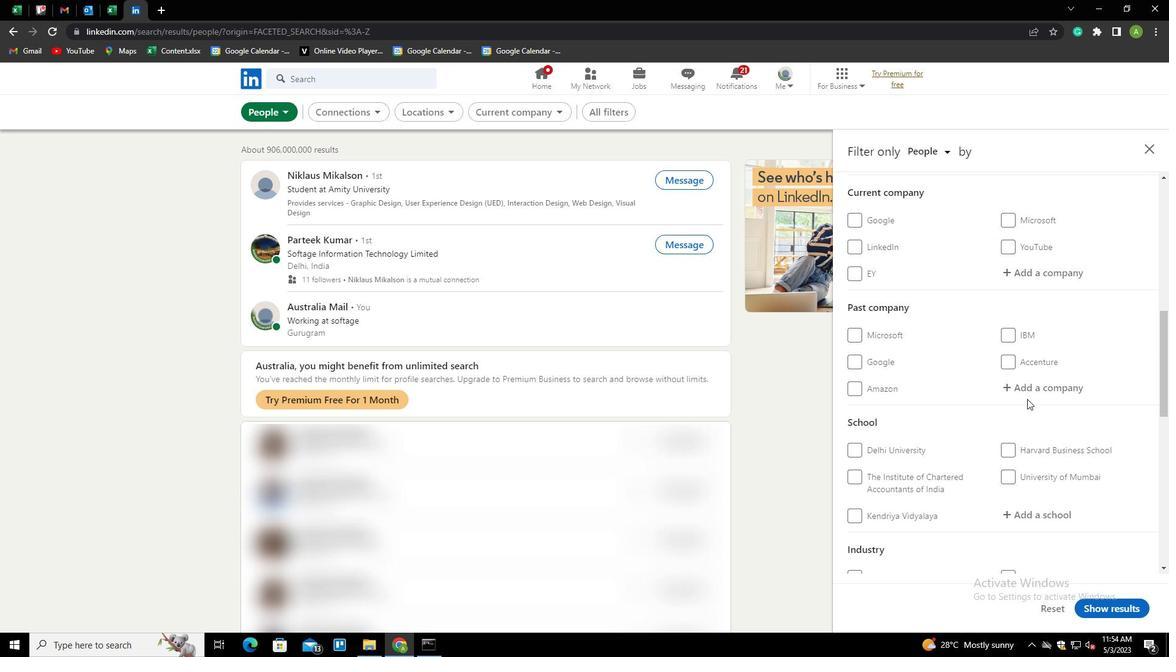 
Action: Mouse scrolled (1027, 399) with delta (0, 0)
Screenshot: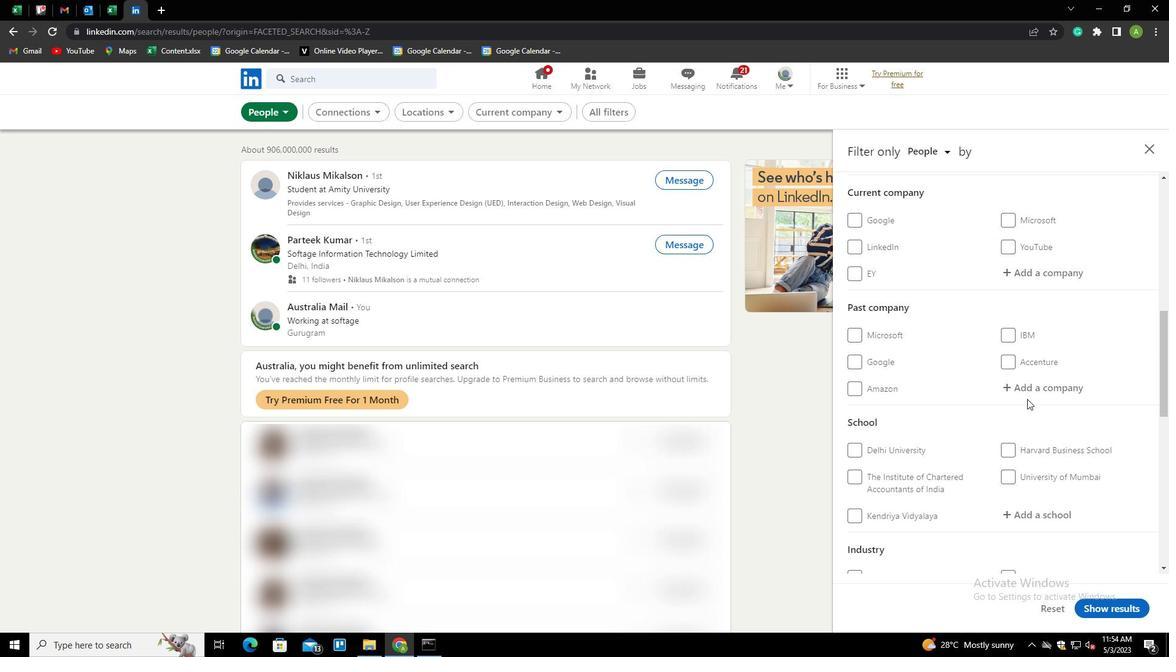 
Action: Mouse moved to (1036, 334)
Screenshot: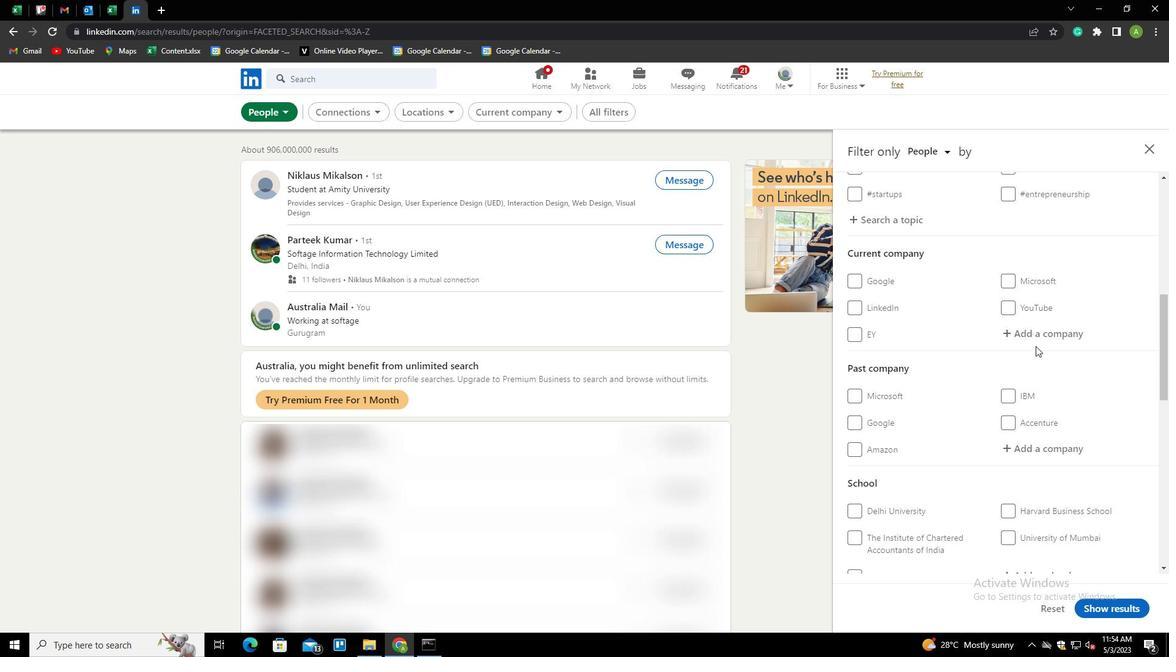 
Action: Mouse pressed left at (1036, 334)
Screenshot: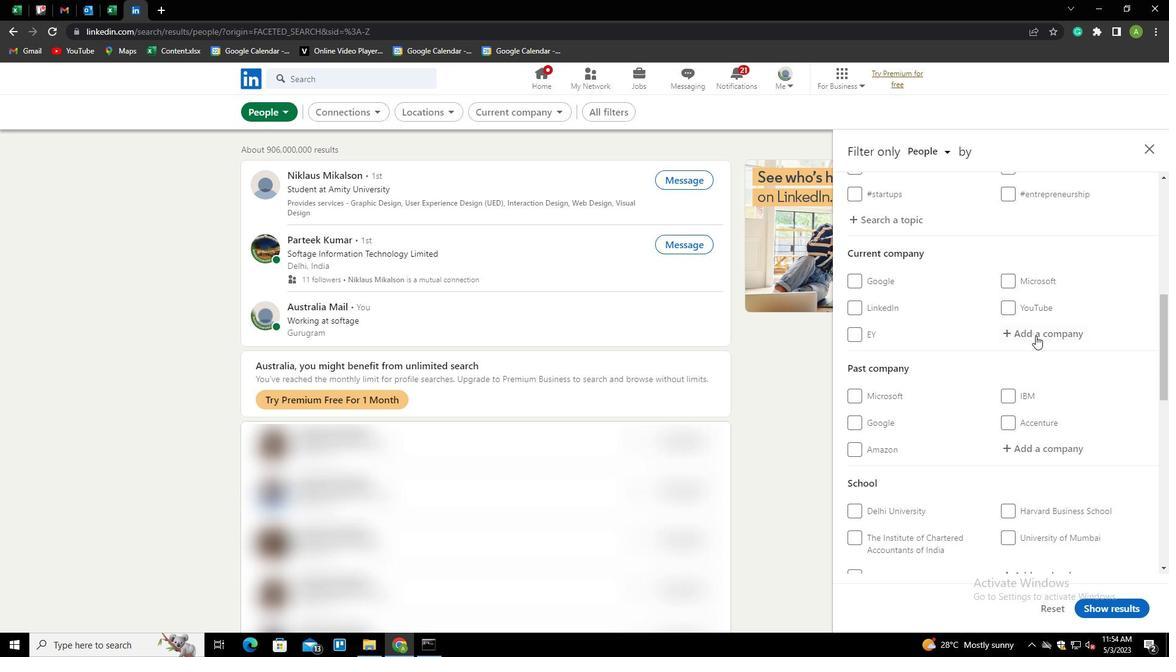 
Action: Key pressed <Key.shift>OPPO<Key.shift_r><Key.left><Key.left><Key.left><Key.shift>PPO<Key.shift><Key.shift><Key.shift><Key.shift><Key.shift><Key.shift>RTUNITY<Key.shift><Key.shift><Key.shift><Key.shift><Key.shift><Key.shift><Key.shift><Key.shift><Key.shift><Key.space><Key.shift><Key.shift><Key.shift>CELL<Key.down><Key.enter>
Screenshot: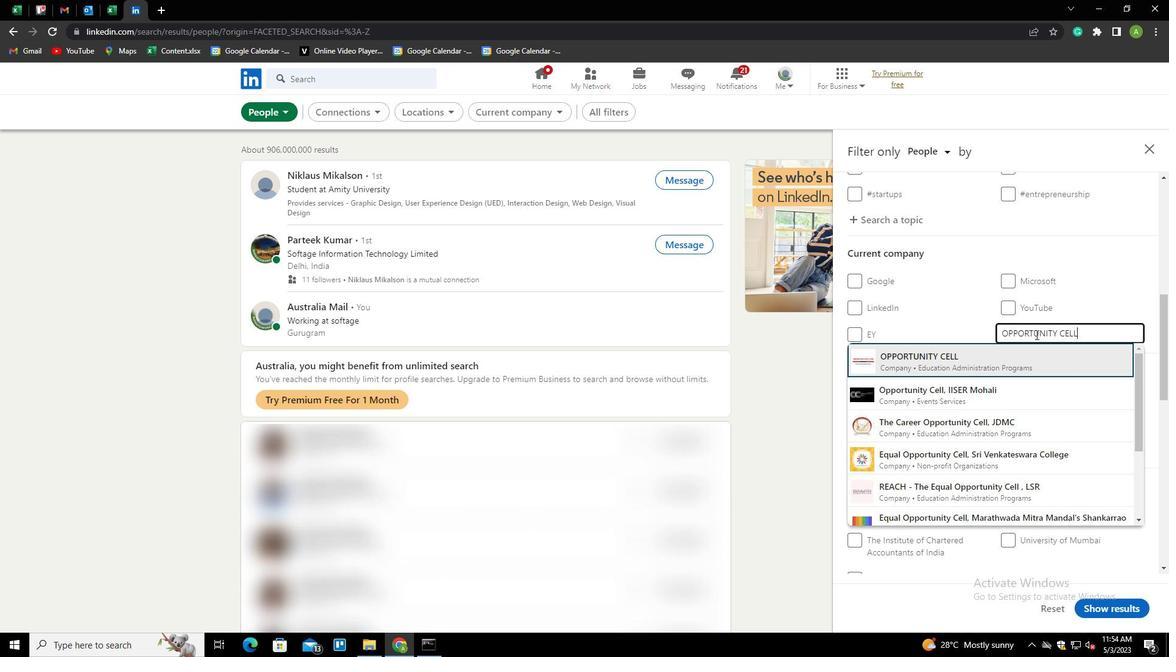 
Action: Mouse scrolled (1036, 334) with delta (0, 0)
Screenshot: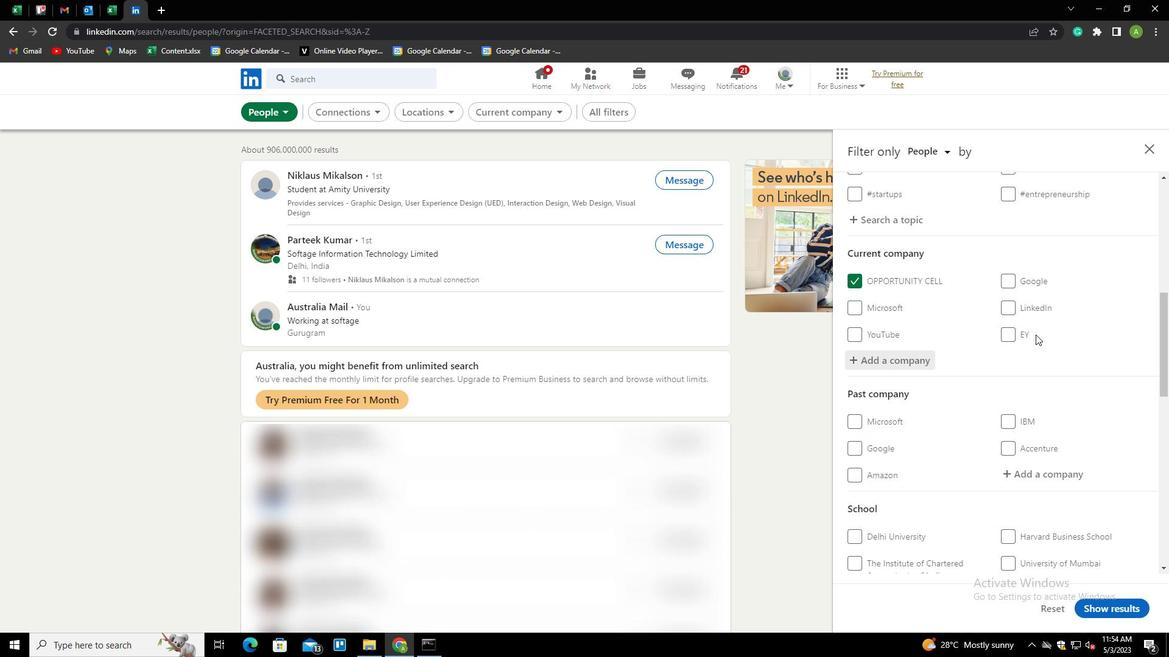 
Action: Mouse scrolled (1036, 334) with delta (0, 0)
Screenshot: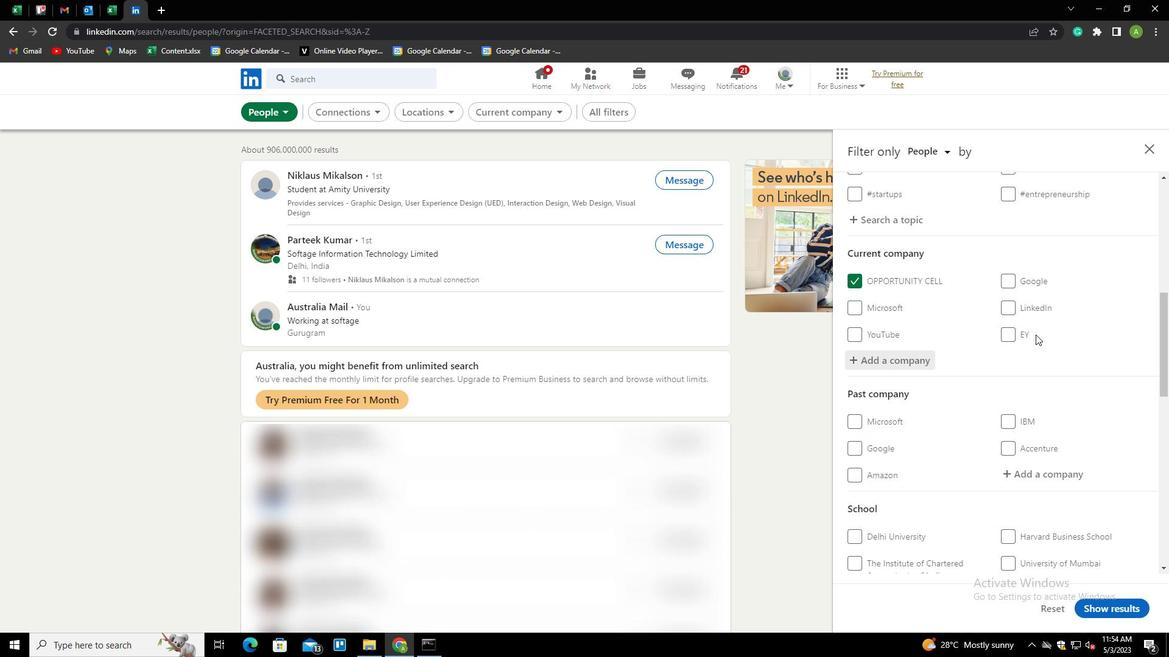 
Action: Mouse scrolled (1036, 334) with delta (0, 0)
Screenshot: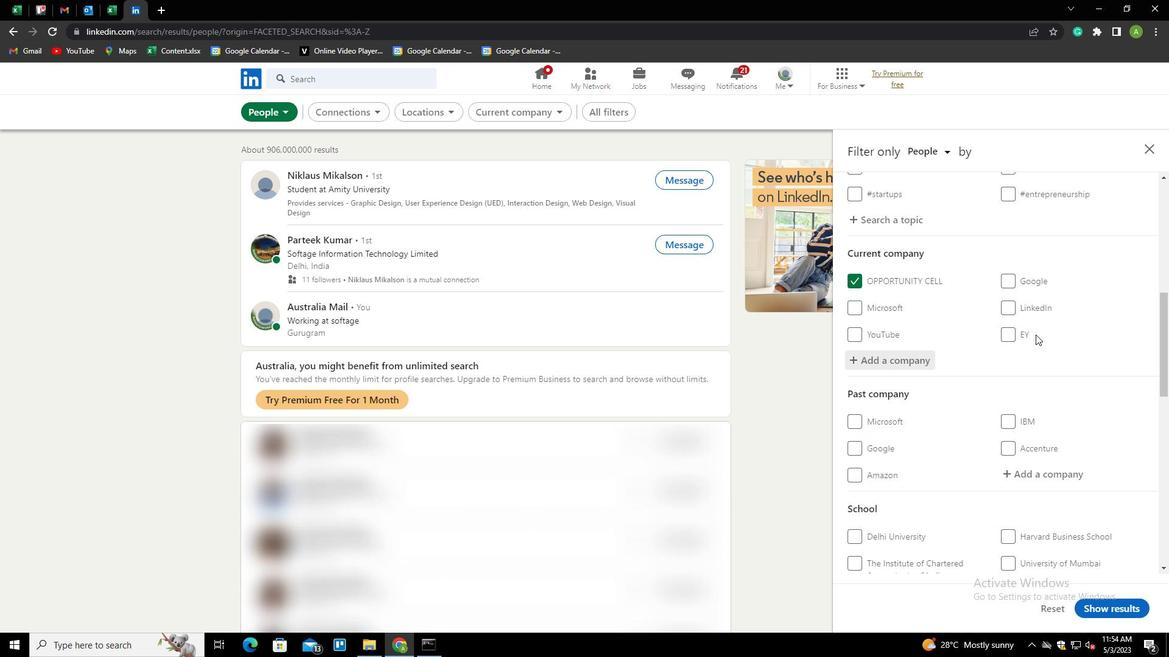 
Action: Mouse scrolled (1036, 334) with delta (0, 0)
Screenshot: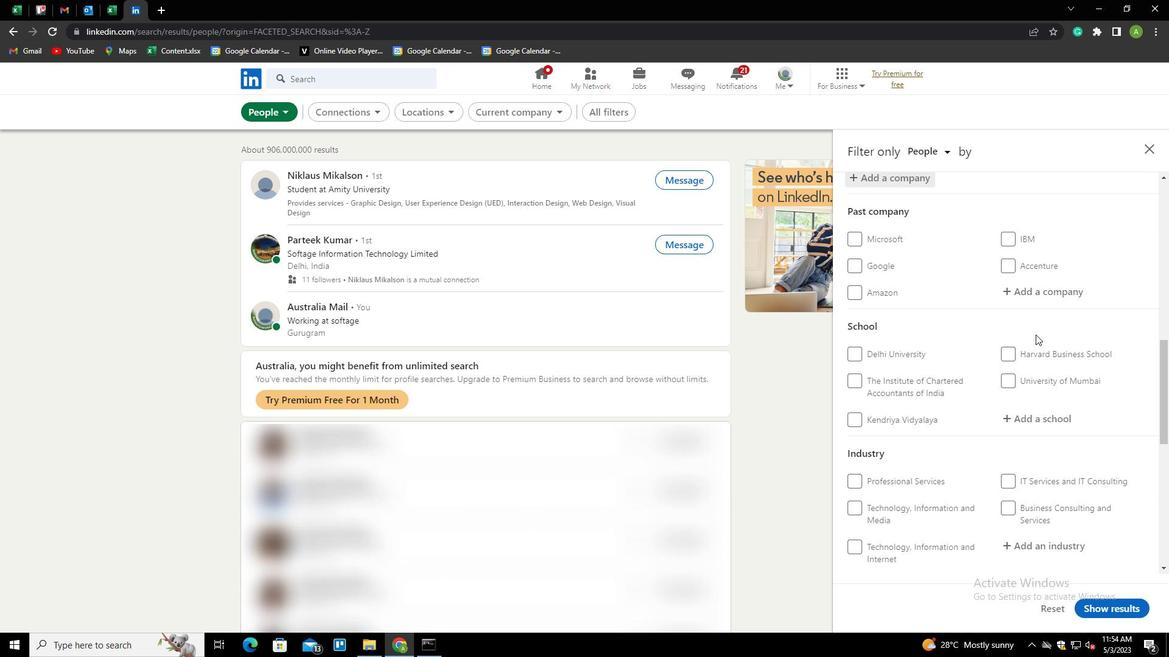 
Action: Mouse moved to (1036, 353)
Screenshot: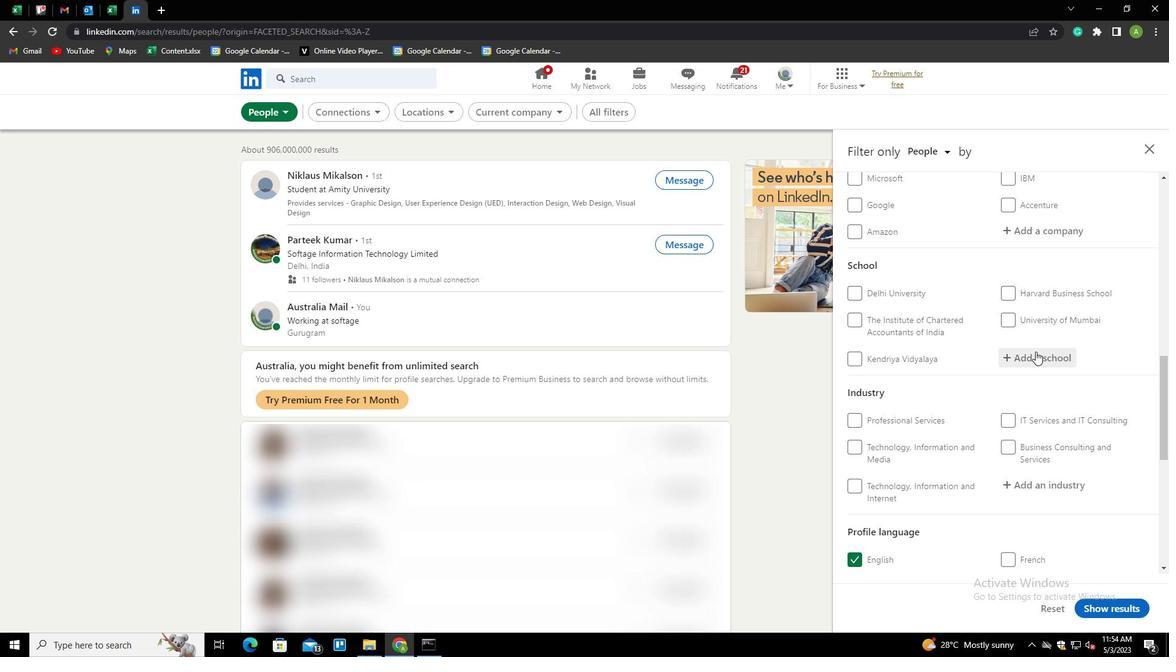 
Action: Mouse pressed left at (1036, 353)
Screenshot: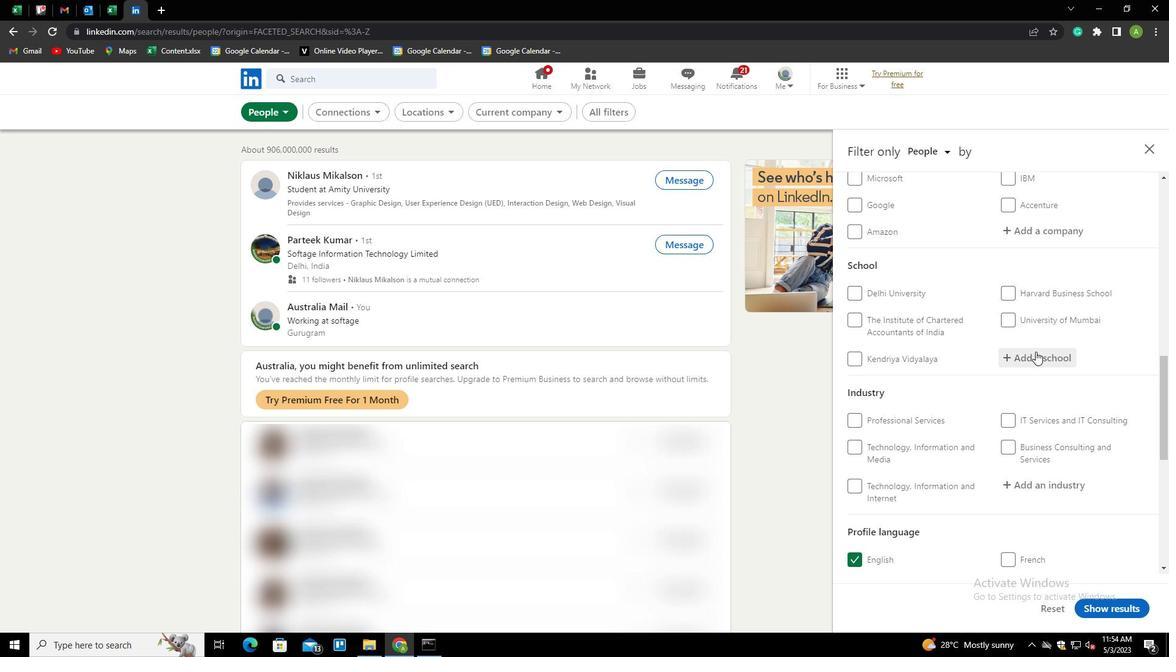 
Action: Mouse moved to (1036, 355)
Screenshot: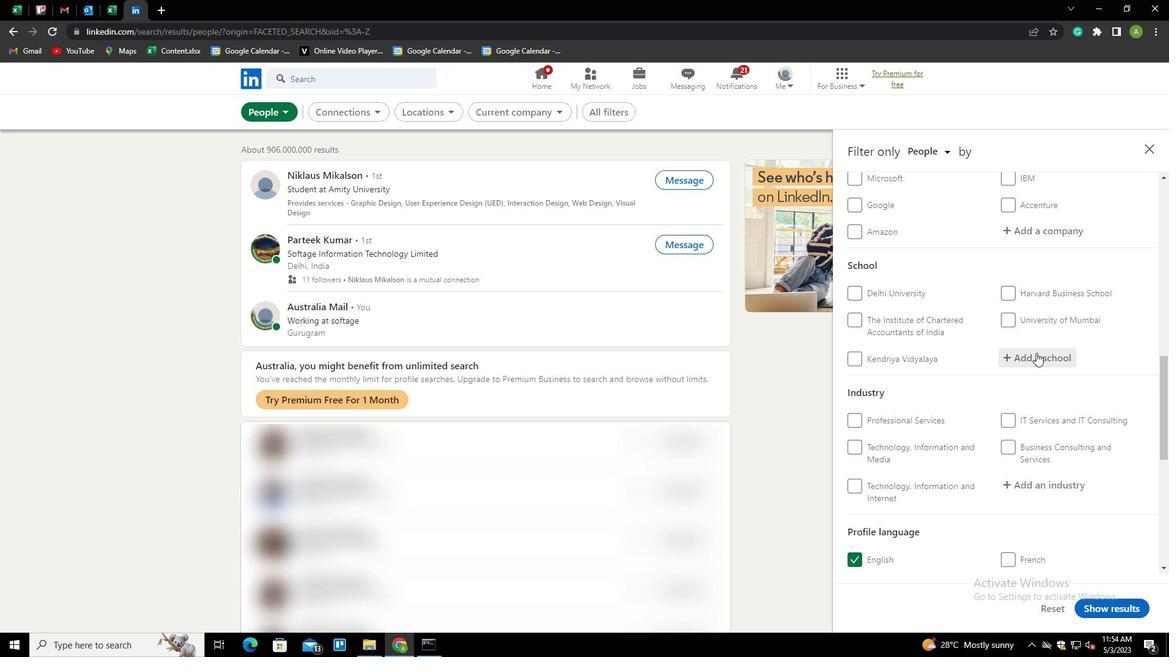 
Action: Key pressed <Key.shift><Key.shift><Key.shift><Key.shift><Key.shift><Key.shift><Key.shift><Key.shift><Key.shift><Key.shift><Key.shift><Key.shift><Key.shift><Key.shift><Key.shift><Key.shift><Key.shift>KERALEEYA<Key.down><Key.enter>
Screenshot: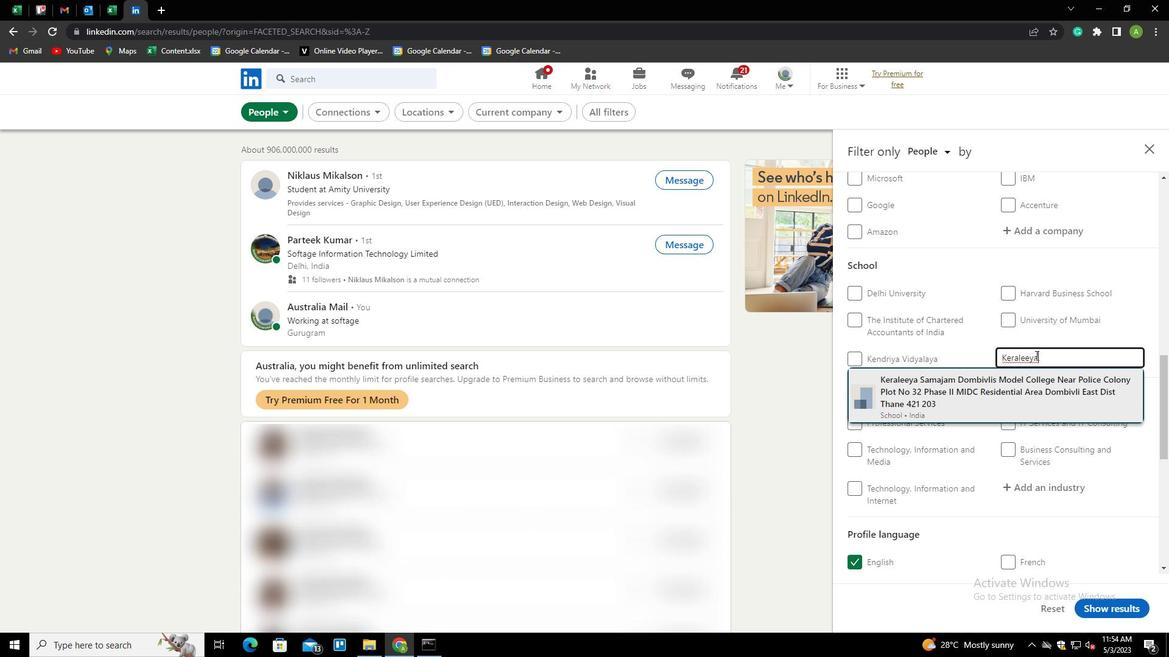 
Action: Mouse scrolled (1036, 355) with delta (0, 0)
Screenshot: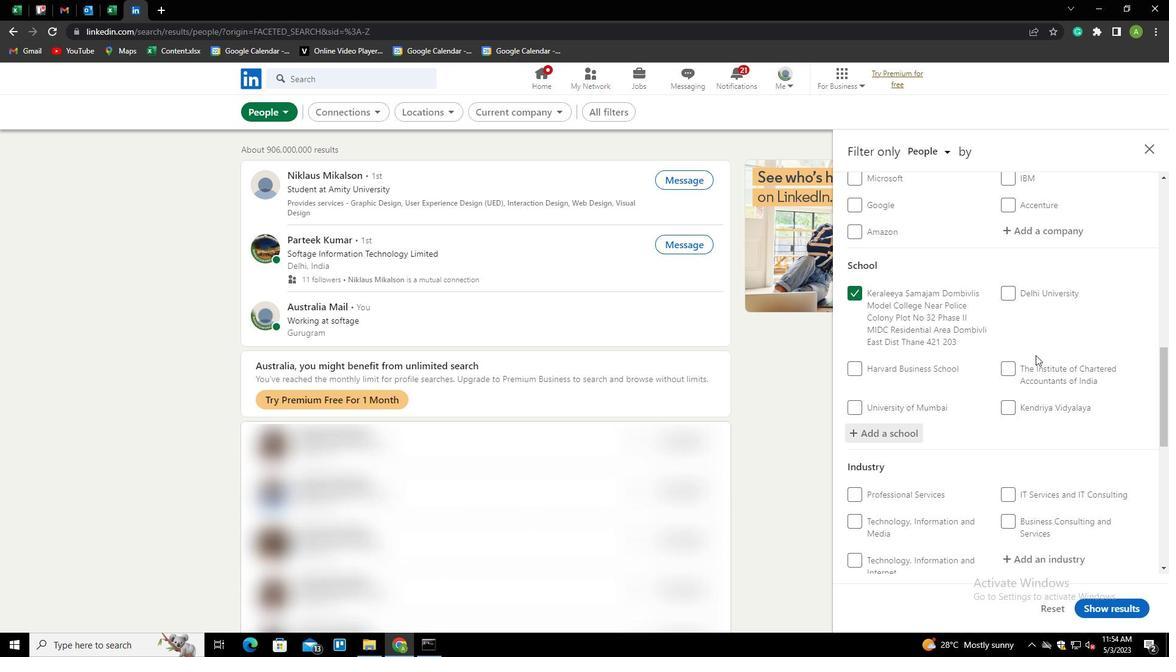 
Action: Mouse scrolled (1036, 355) with delta (0, 0)
Screenshot: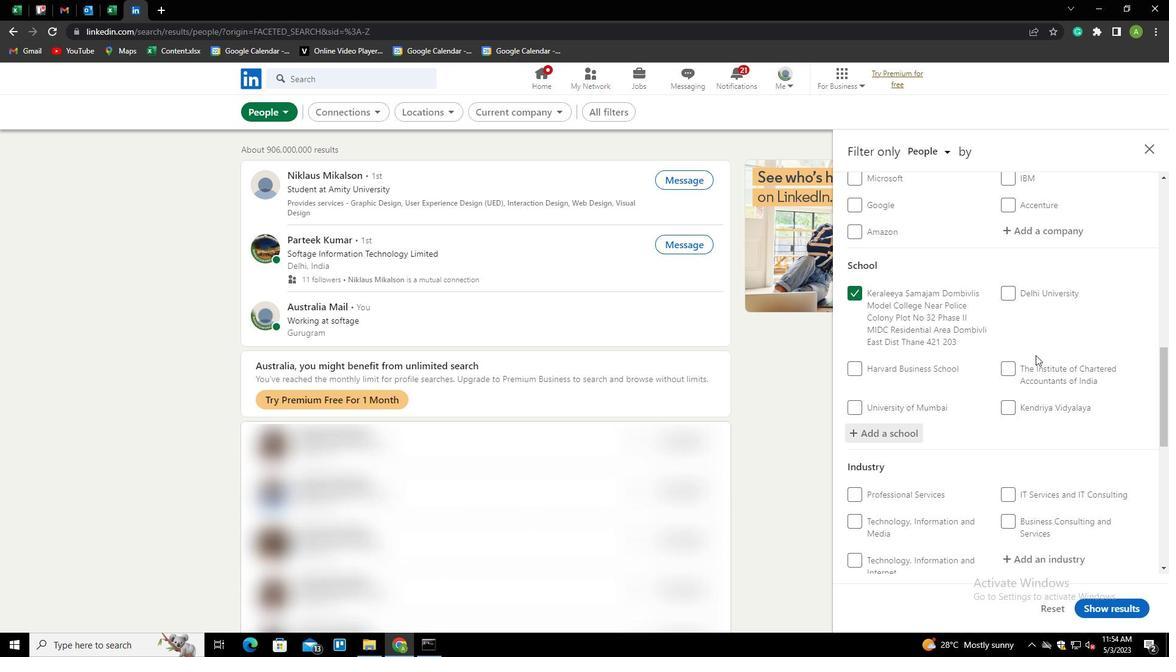 
Action: Mouse scrolled (1036, 355) with delta (0, 0)
Screenshot: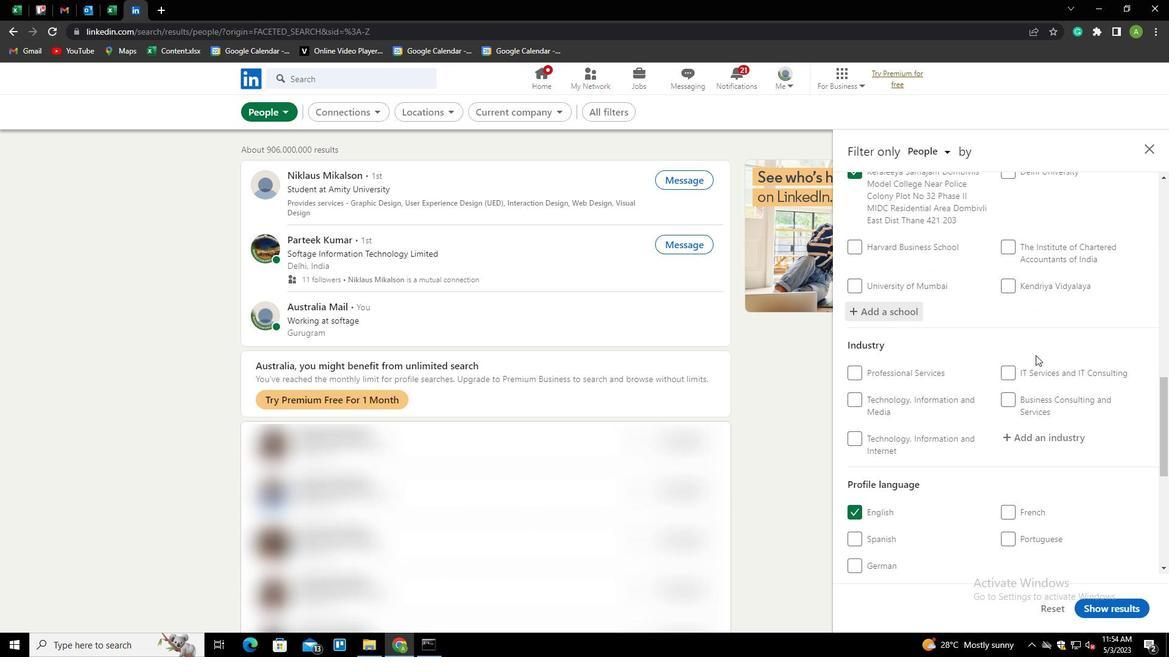 
Action: Mouse scrolled (1036, 355) with delta (0, 0)
Screenshot: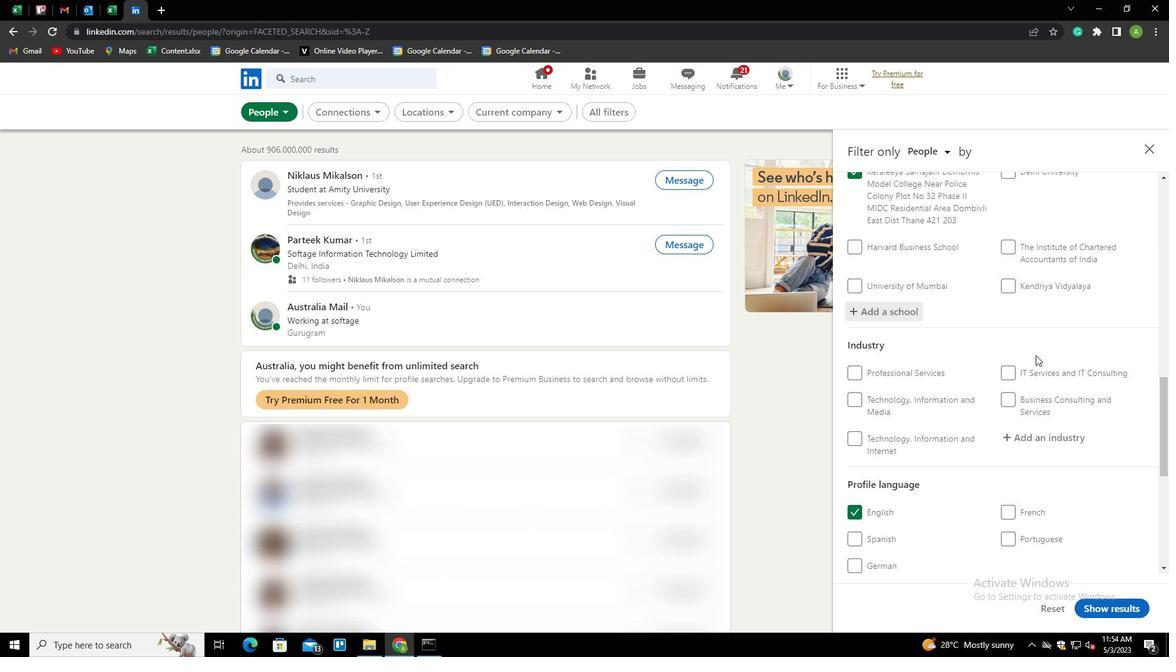 
Action: Mouse moved to (1043, 307)
Screenshot: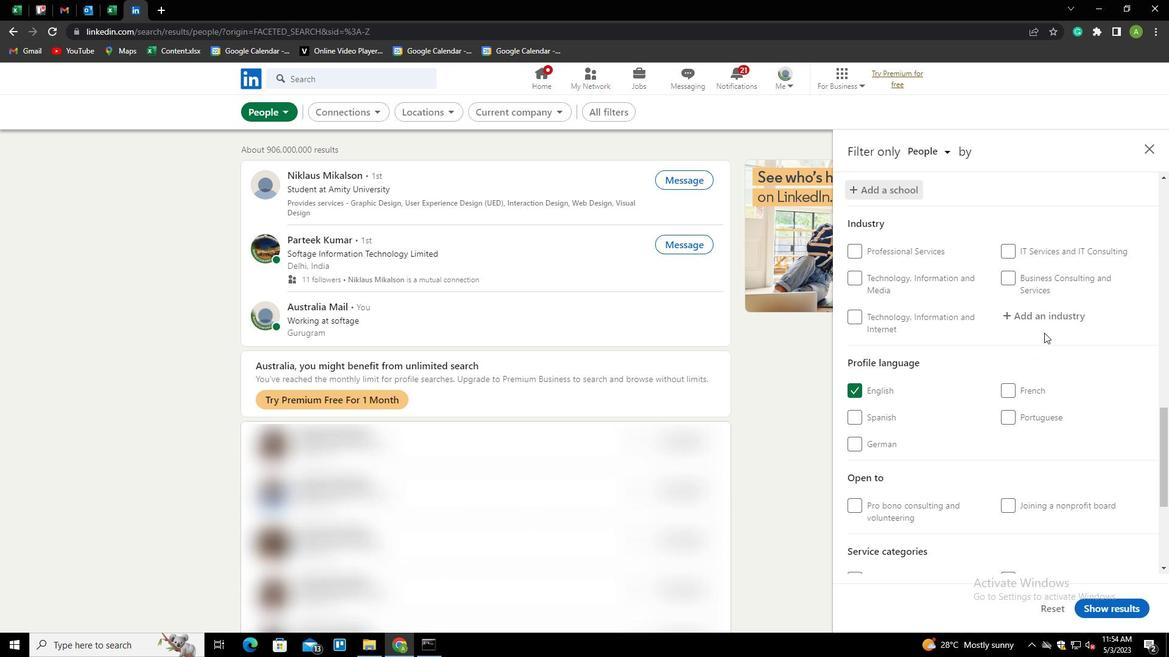 
Action: Mouse pressed left at (1043, 307)
Screenshot: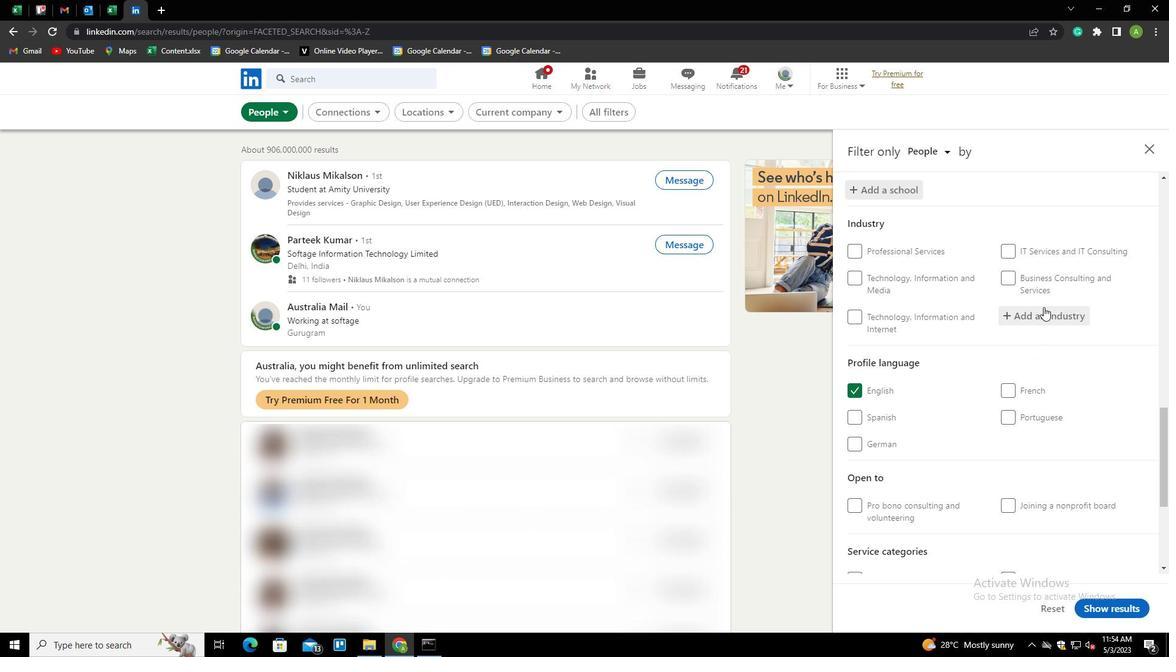 
Action: Key pressed <Key.shift><Key.shift><Key.shift><Key.shift><Key.shift><Key.shift><Key.shift><Key.shift><Key.shift><Key.shift><Key.shift><Key.shift><Key.shift><Key.shift>REAL<Key.space><Key.shift>ESTATE<Key.space><Key.shift>AN<Key.backspace><Key.backspace>AND<Key.space><Key.shift>EW<Key.backspace><Key.down><Key.down><Key.enter>
Screenshot: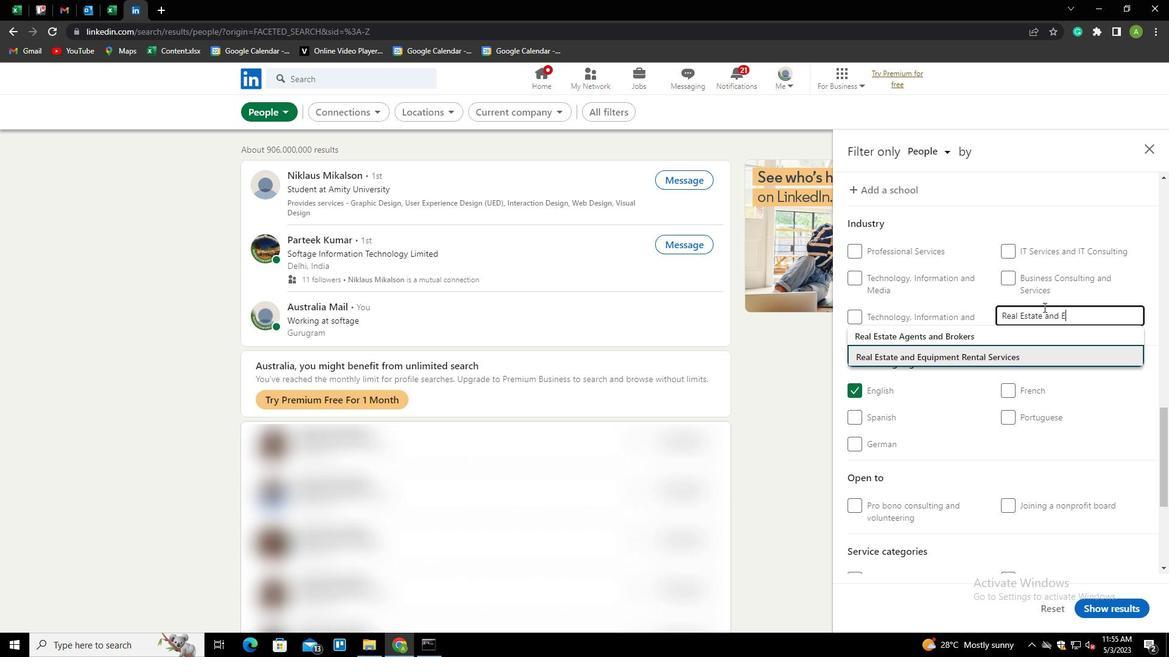 
Action: Mouse scrolled (1043, 306) with delta (0, 0)
Screenshot: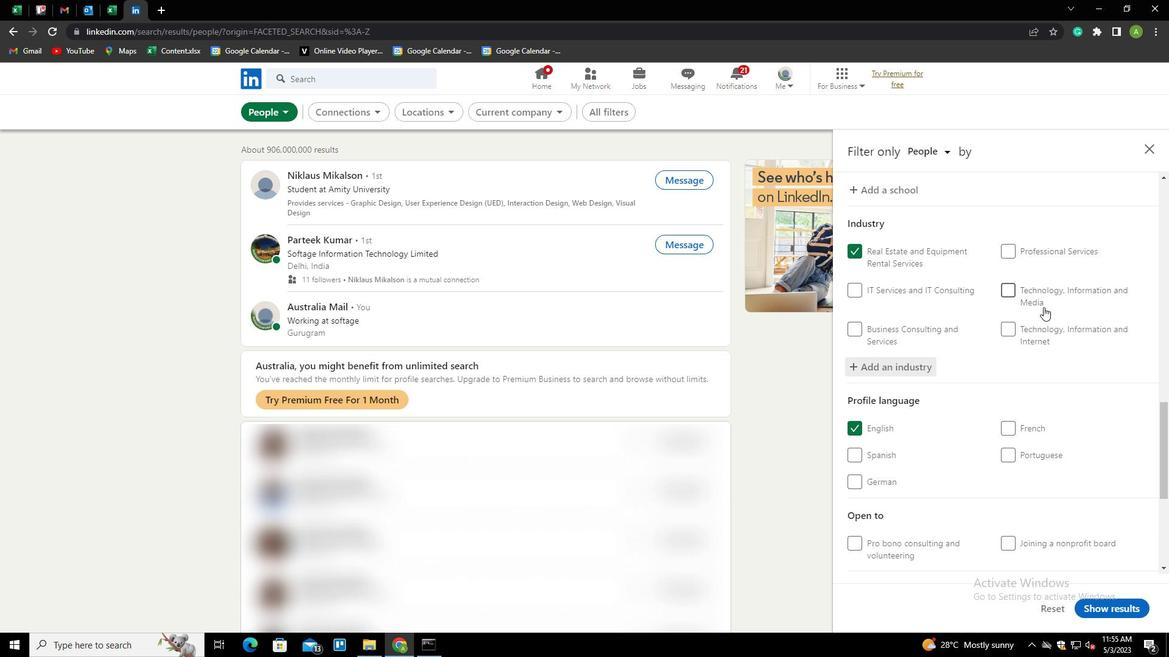 
Action: Mouse scrolled (1043, 306) with delta (0, 0)
Screenshot: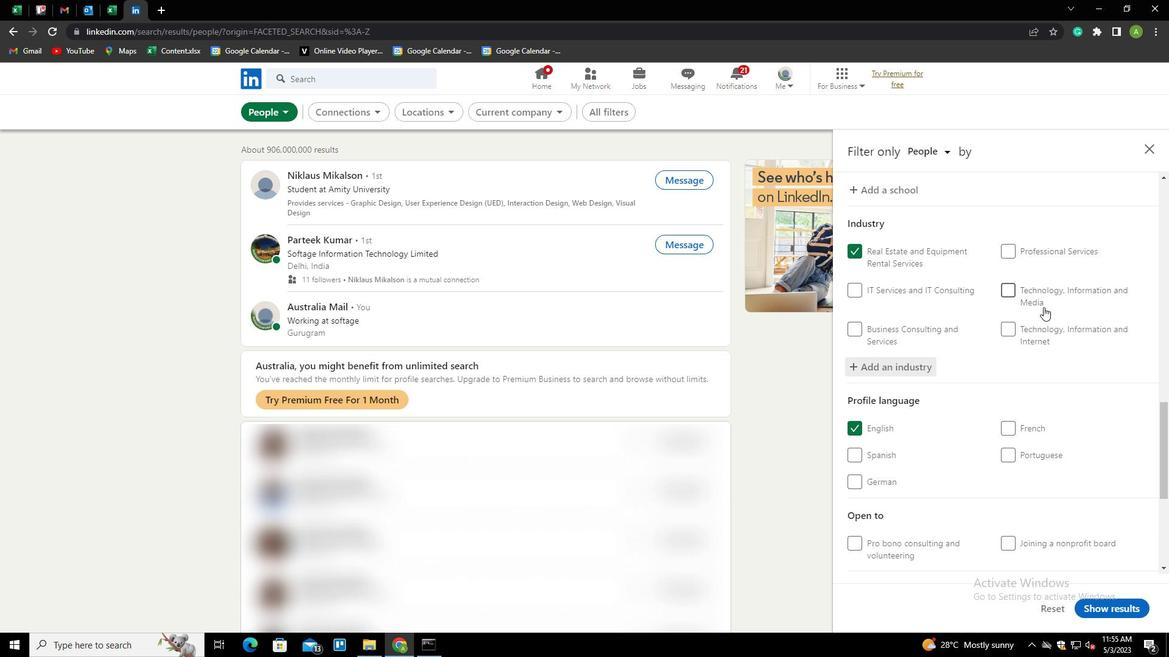 
Action: Mouse scrolled (1043, 306) with delta (0, 0)
Screenshot: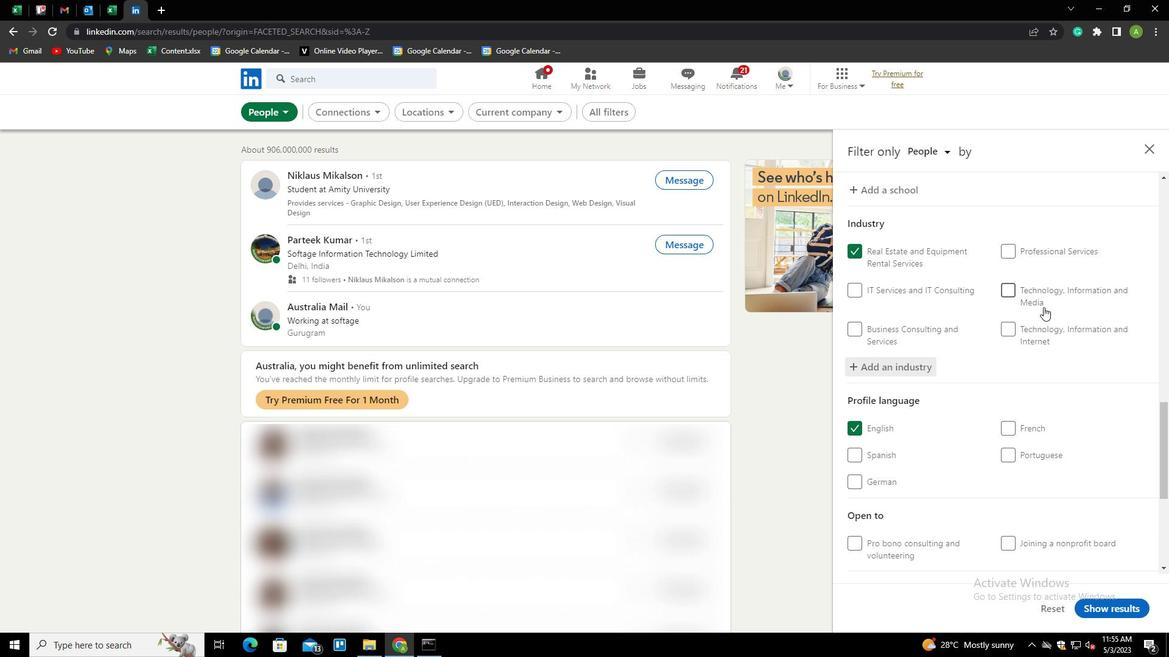 
Action: Mouse scrolled (1043, 306) with delta (0, 0)
Screenshot: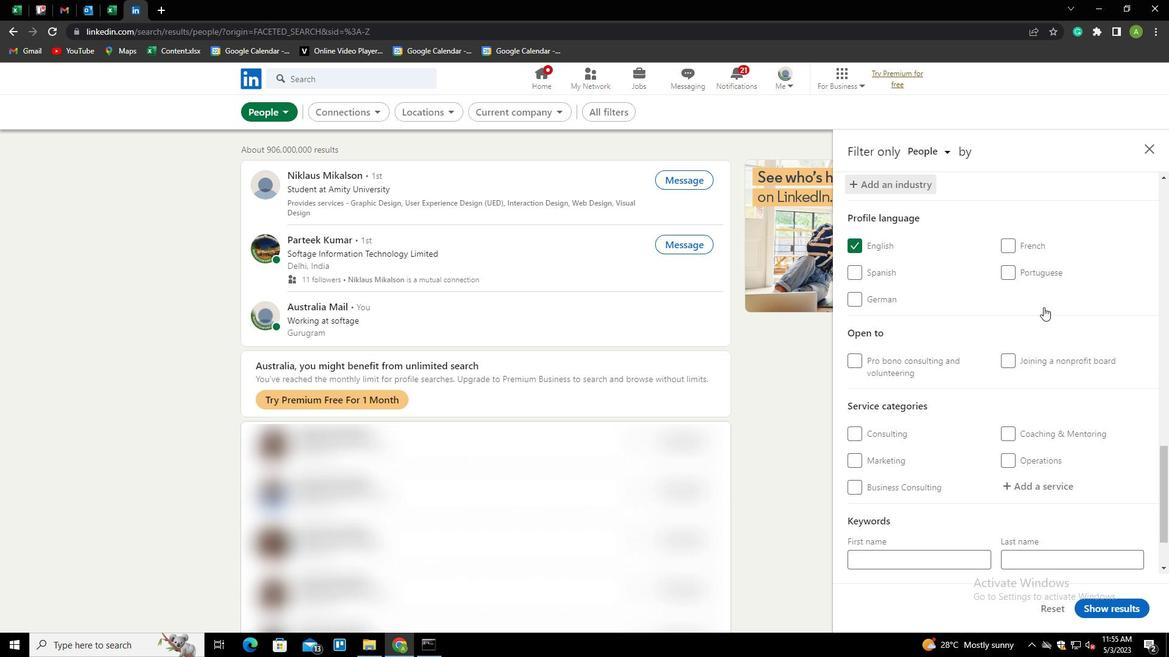 
Action: Mouse scrolled (1043, 306) with delta (0, 0)
Screenshot: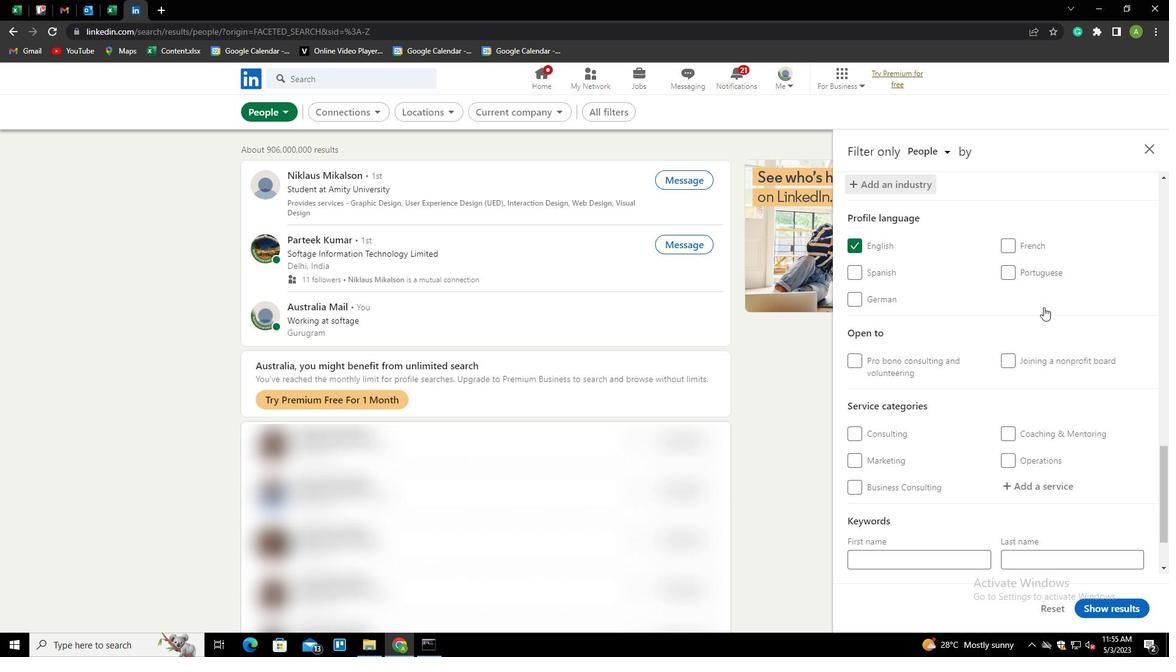 
Action: Mouse moved to (1031, 408)
Screenshot: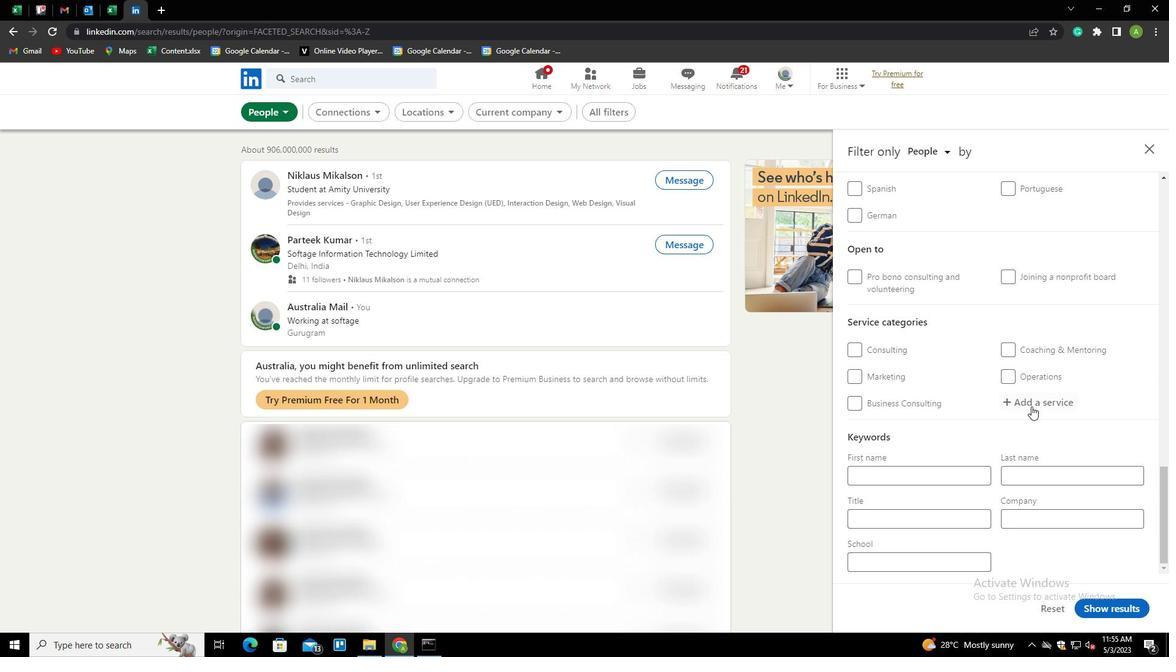 
Action: Mouse pressed left at (1031, 408)
Screenshot: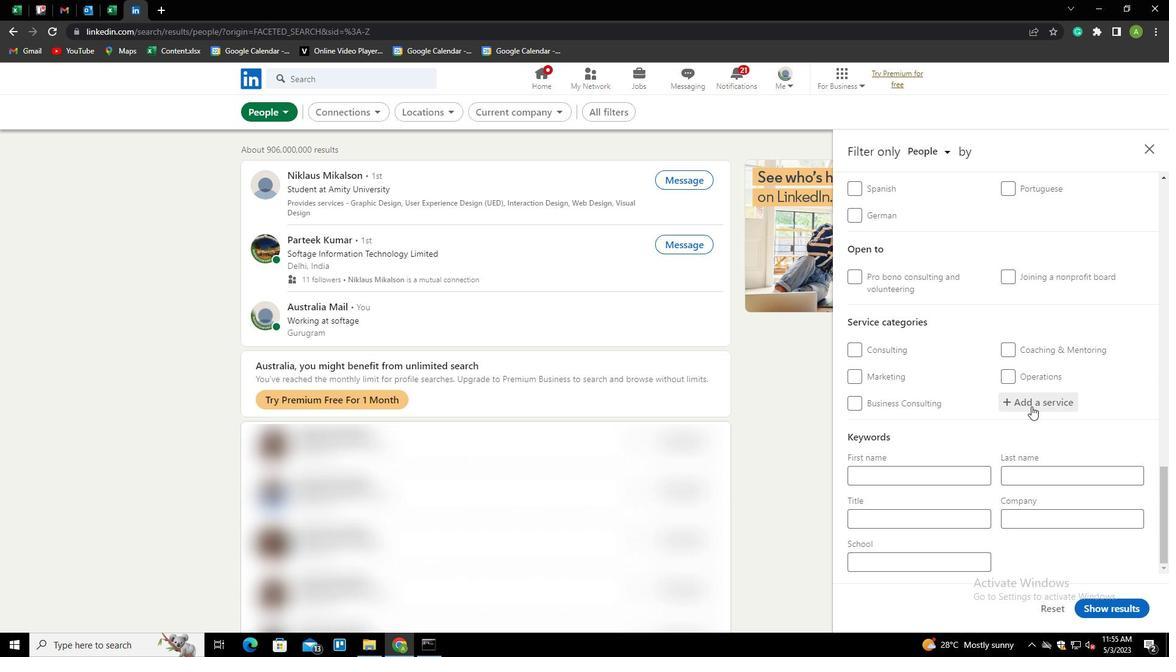 
Action: Mouse moved to (1031, 409)
Screenshot: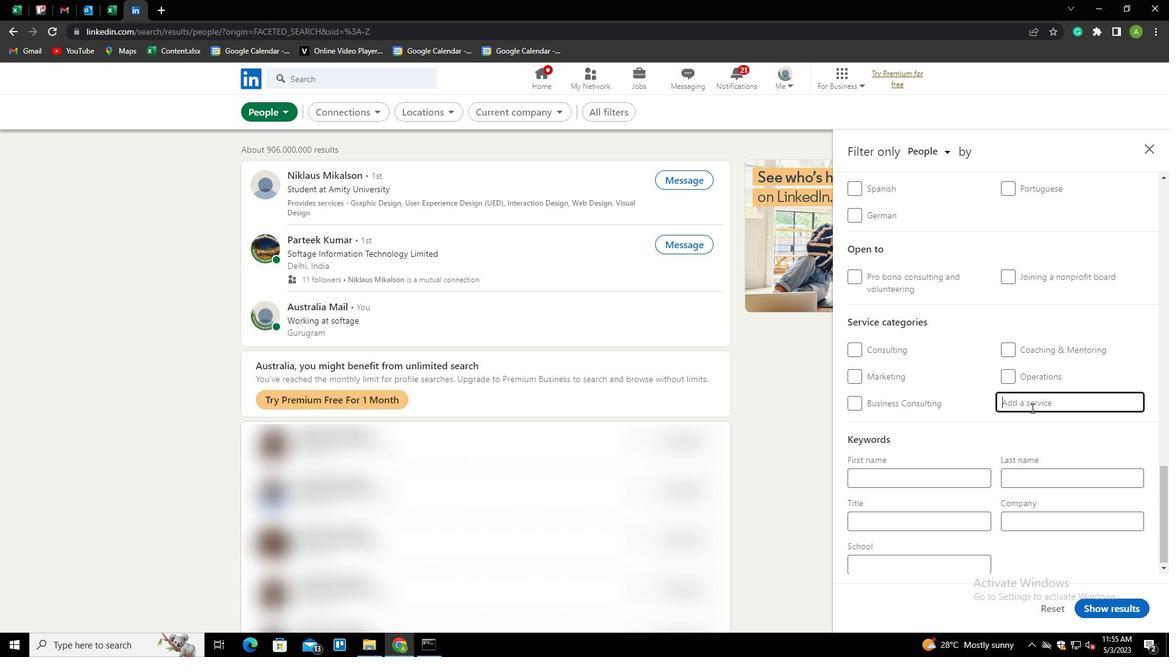 
Action: Key pressed <Key.shift>TRAINING<Key.down><Key.enter>
Screenshot: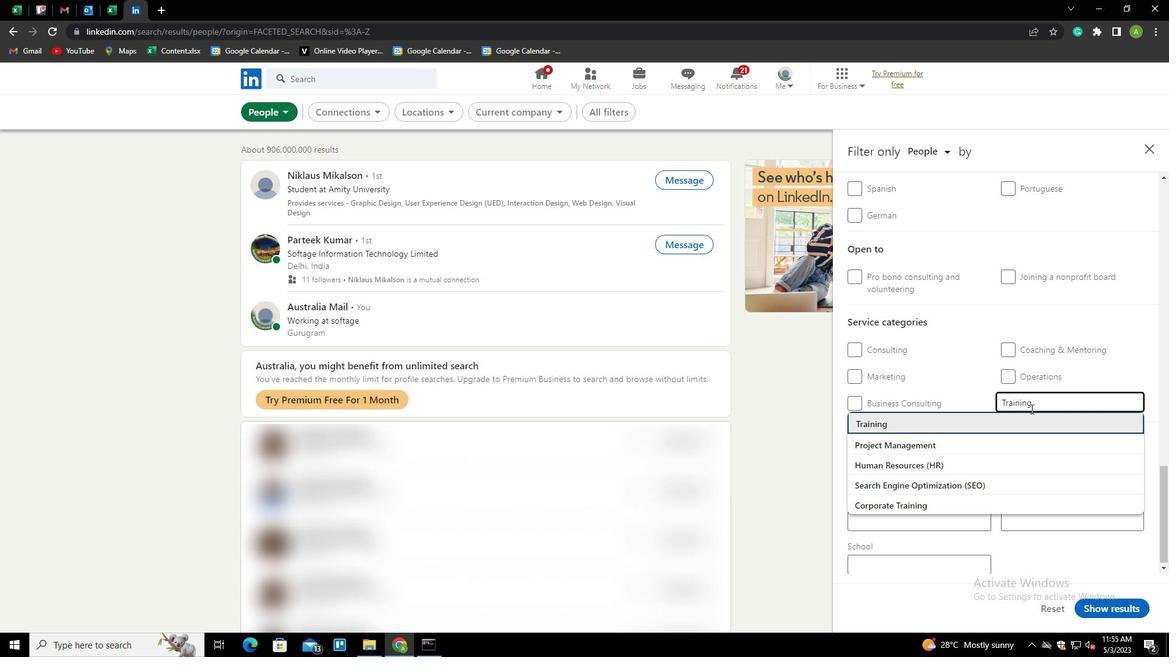 
Action: Mouse scrolled (1031, 408) with delta (0, 0)
Screenshot: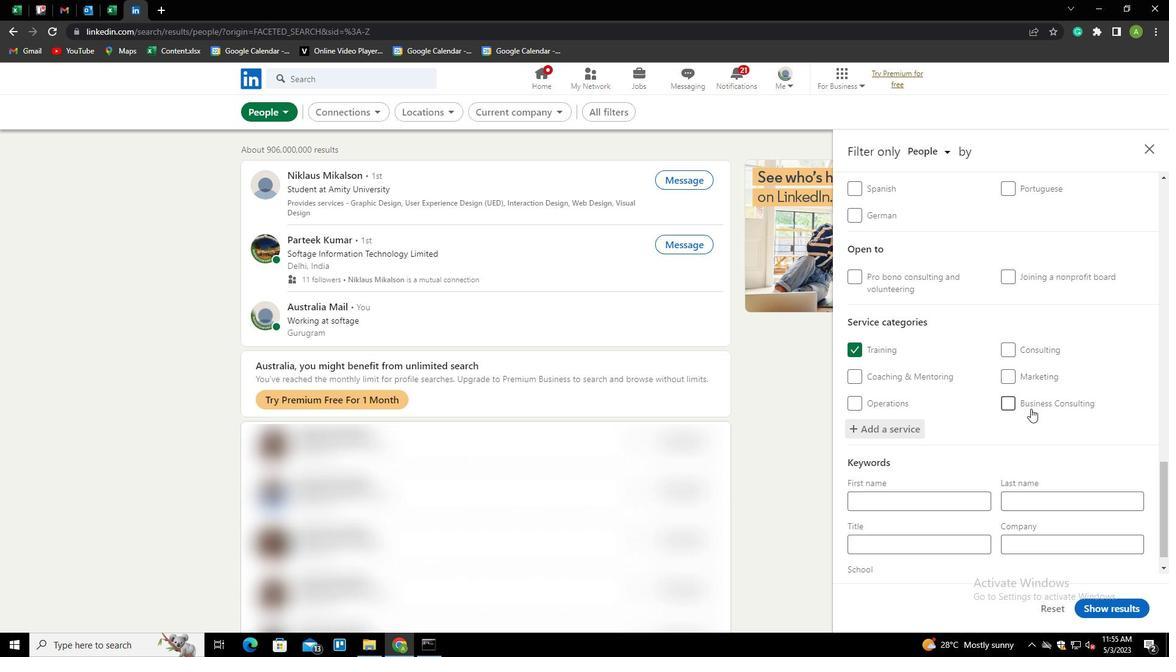 
Action: Mouse scrolled (1031, 408) with delta (0, 0)
Screenshot: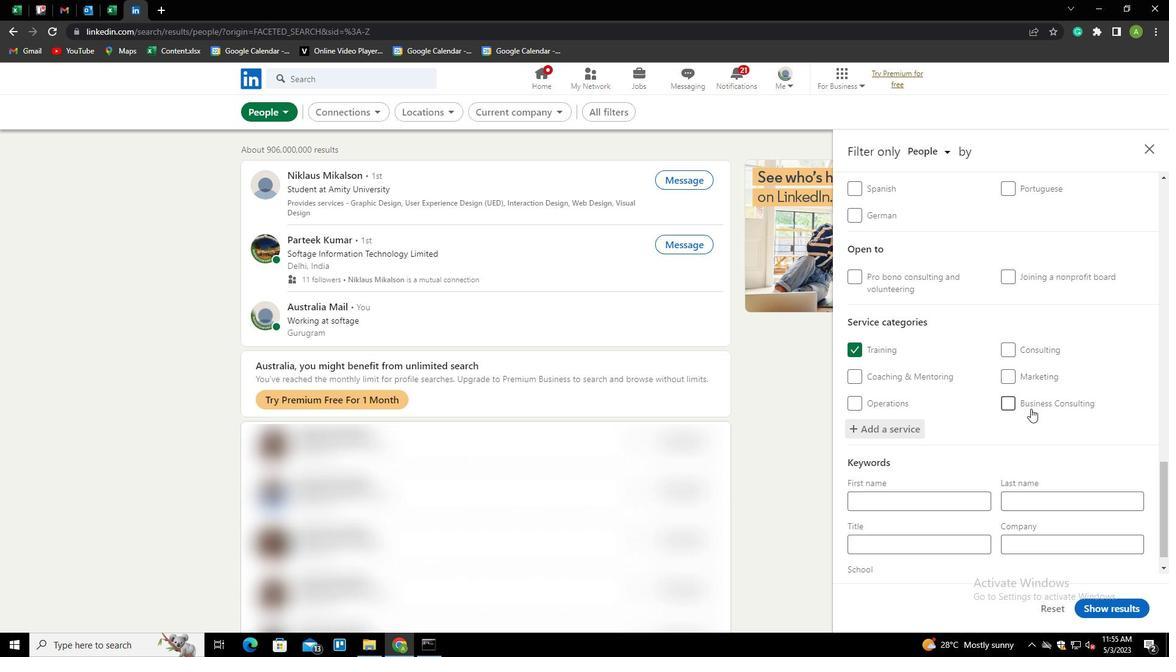 
Action: Mouse scrolled (1031, 408) with delta (0, 0)
Screenshot: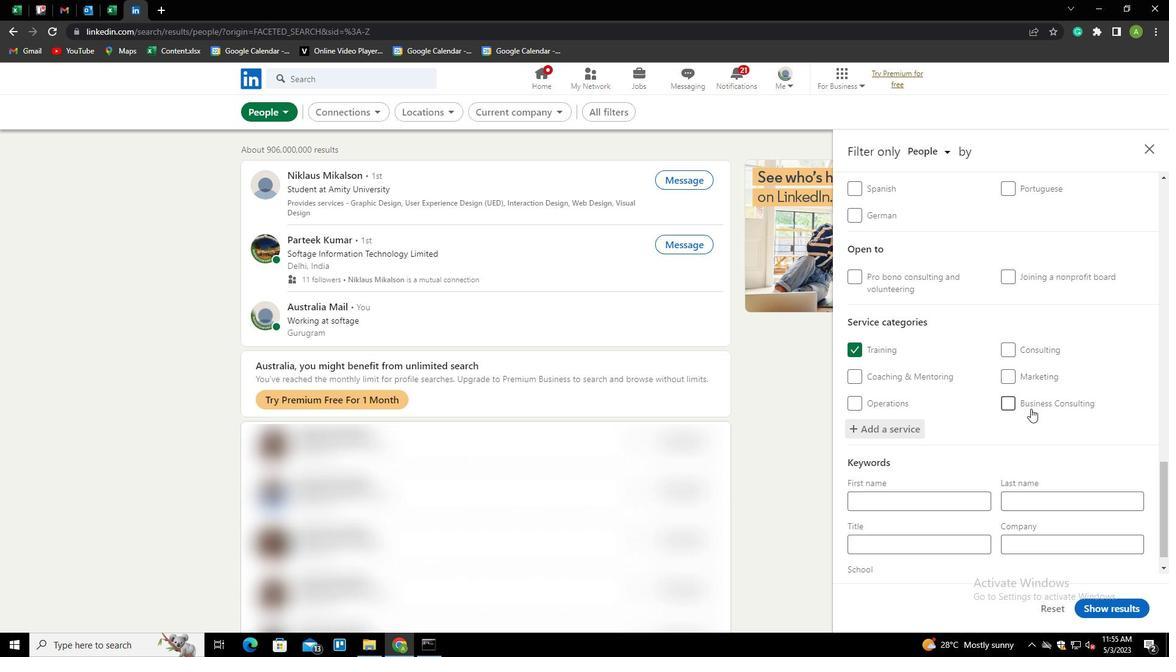 
Action: Mouse scrolled (1031, 408) with delta (0, 0)
Screenshot: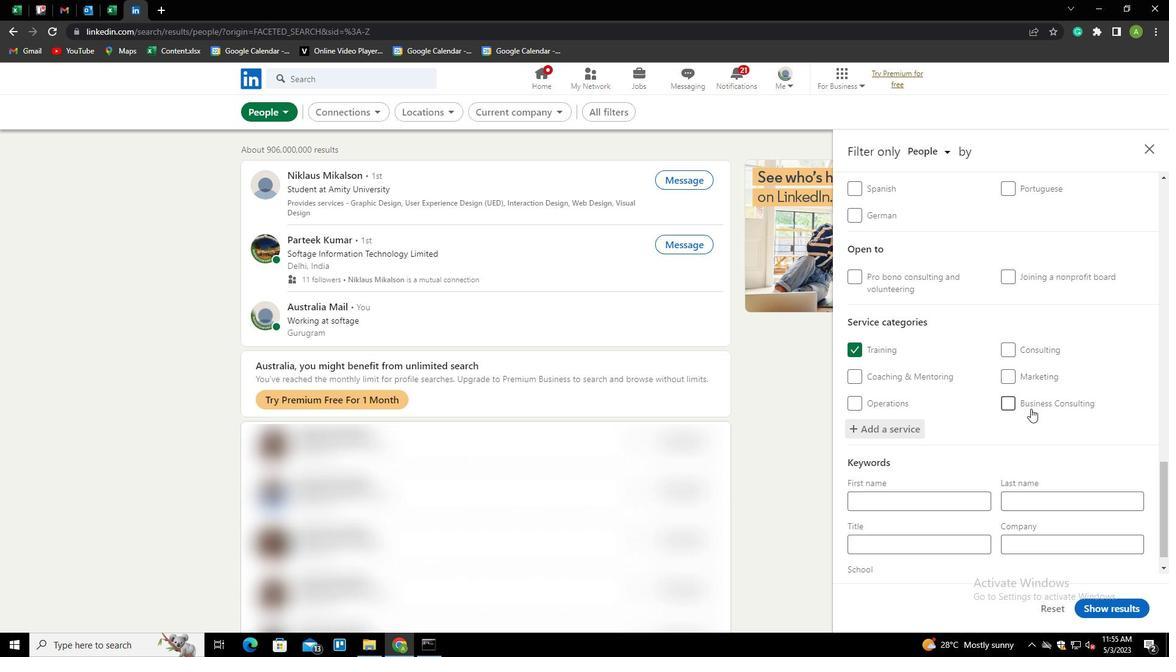 
Action: Mouse scrolled (1031, 408) with delta (0, 0)
Screenshot: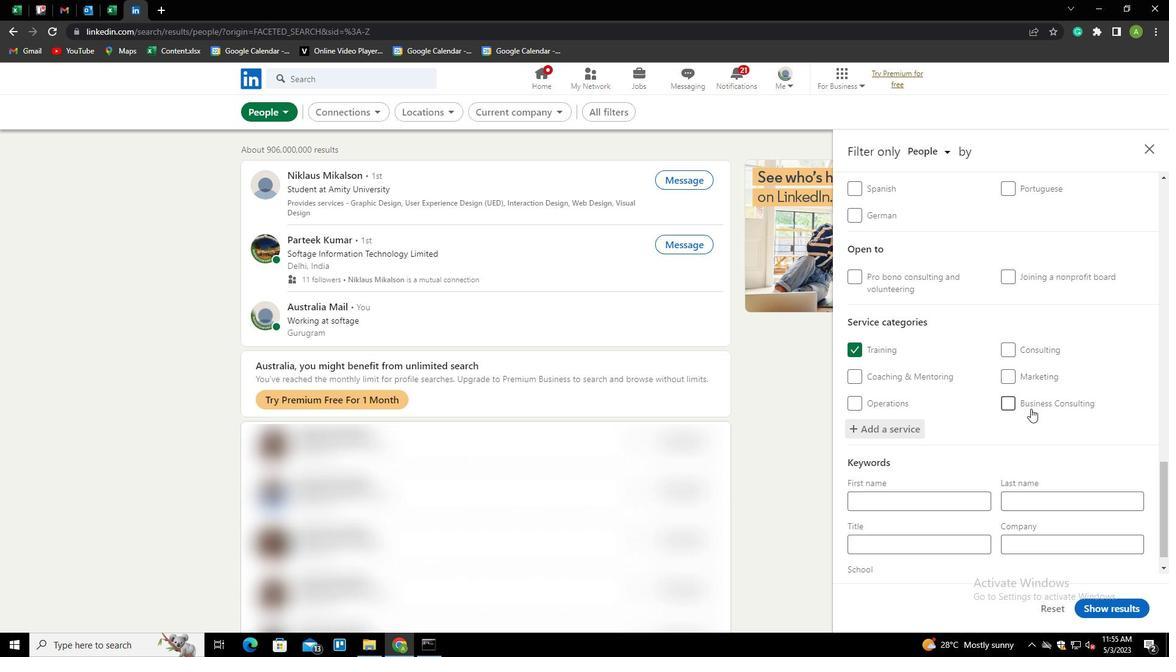 
Action: Mouse scrolled (1031, 408) with delta (0, 0)
Screenshot: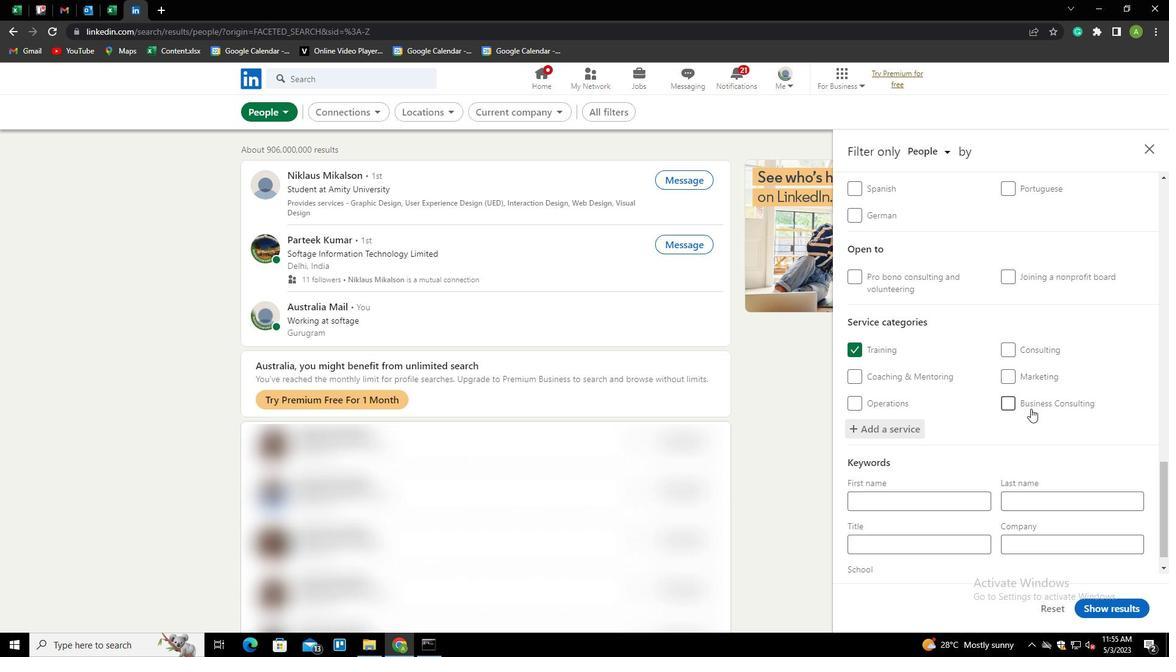 
Action: Mouse moved to (943, 526)
Screenshot: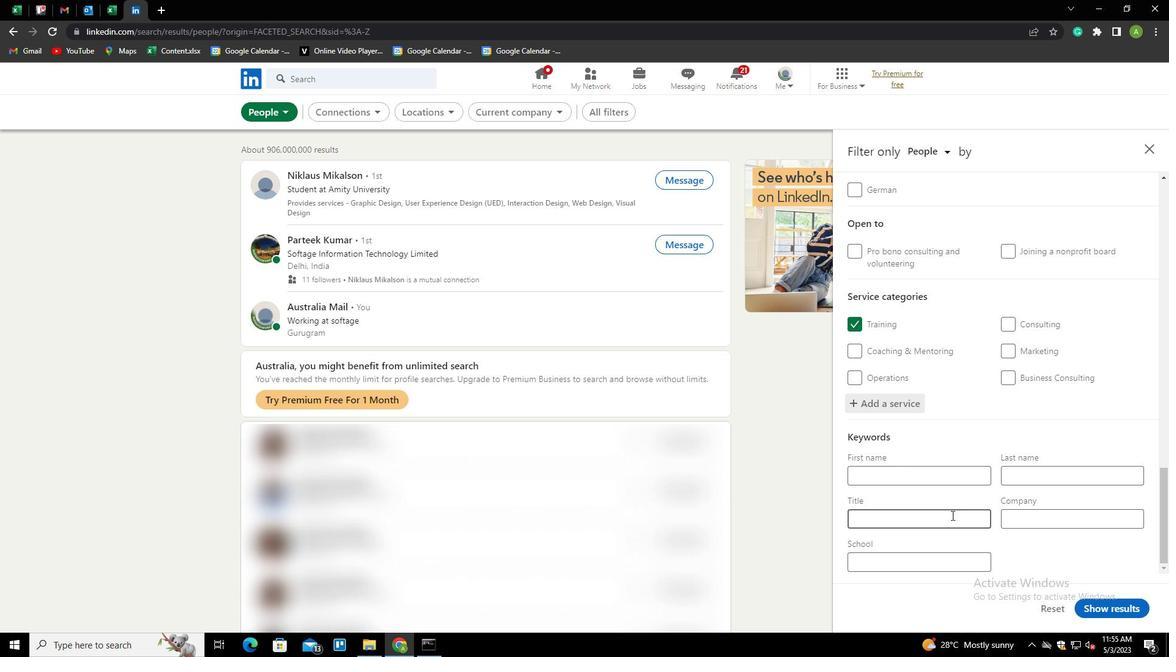 
Action: Mouse pressed left at (943, 526)
Screenshot: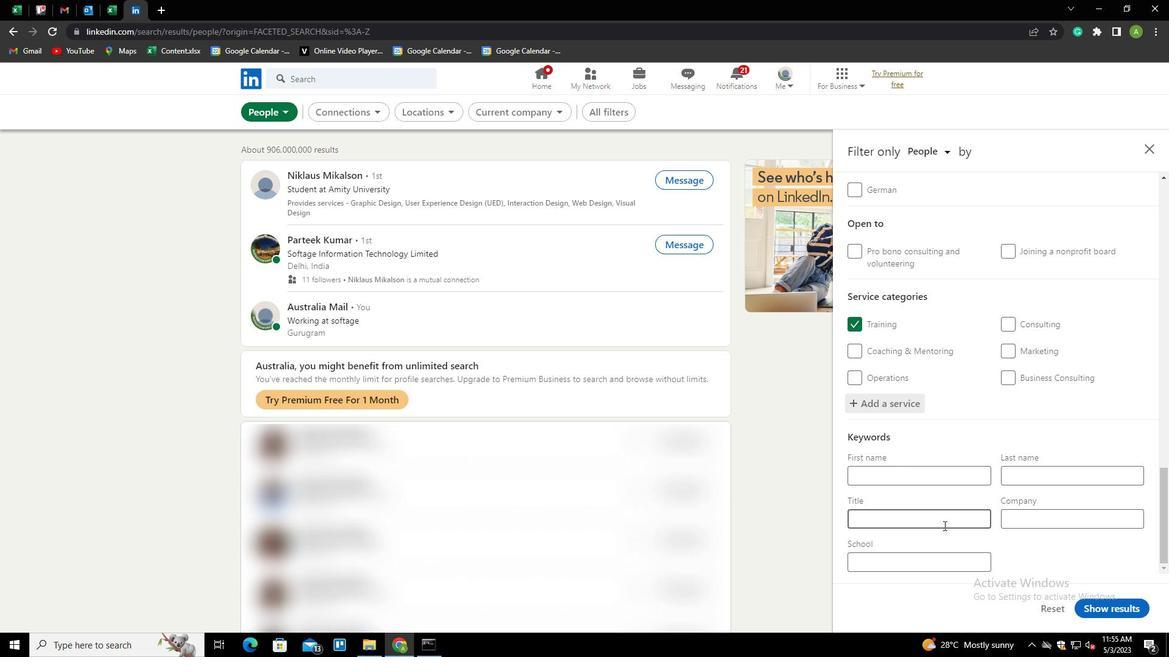 
Action: Key pressed <Key.shift>DEV<Key.shift>OPS<Key.space><Key.shift>ENGINEER
Screenshot: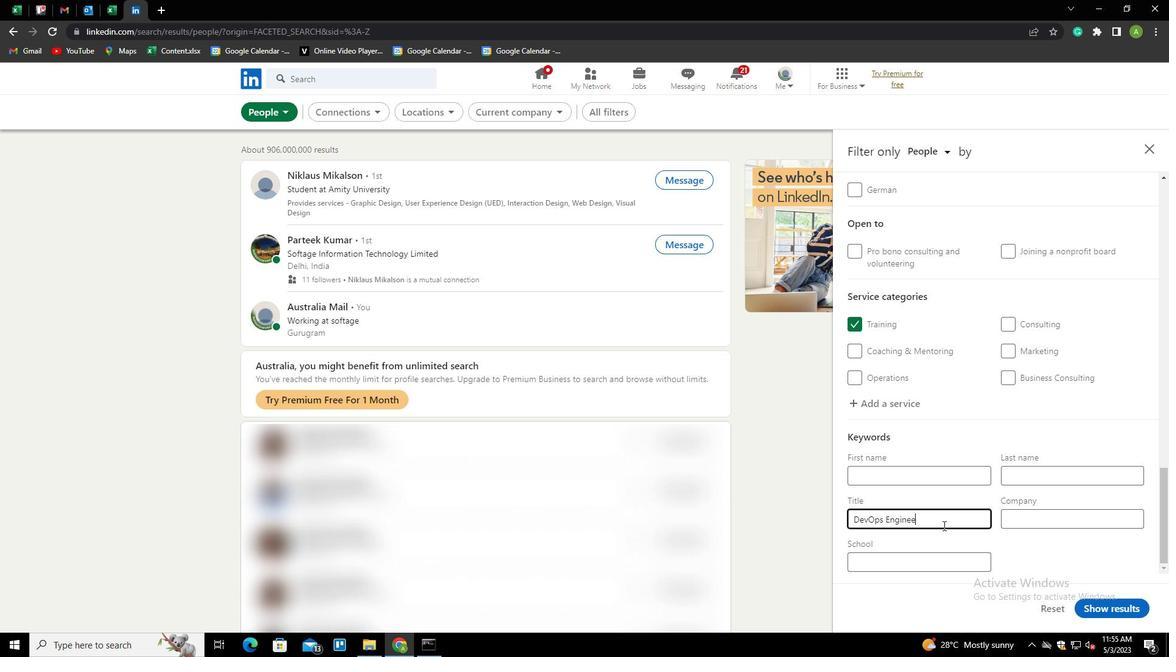 
Action: Mouse moved to (1128, 608)
Screenshot: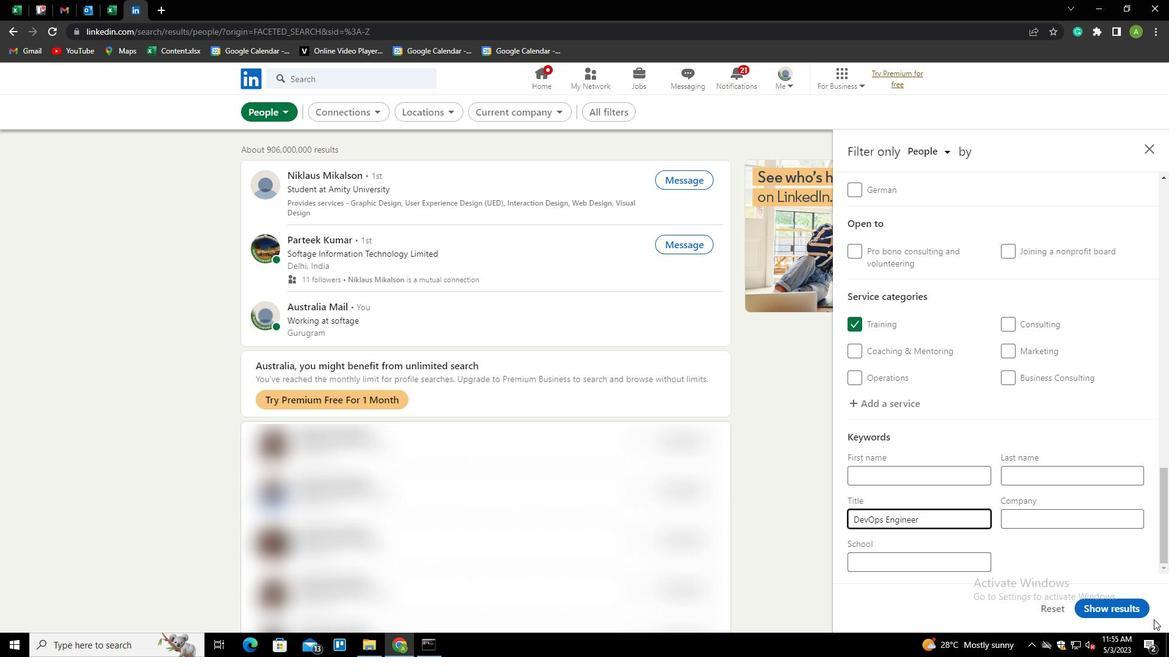
Action: Mouse pressed left at (1128, 608)
Screenshot: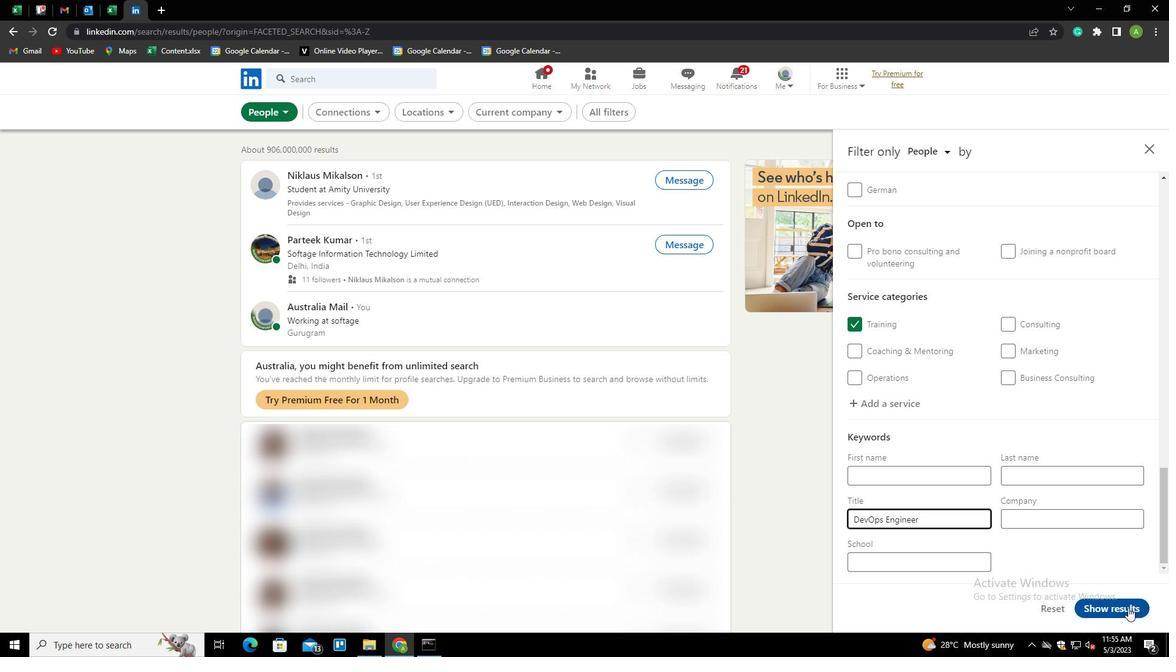 
Action: Mouse moved to (1127, 608)
Screenshot: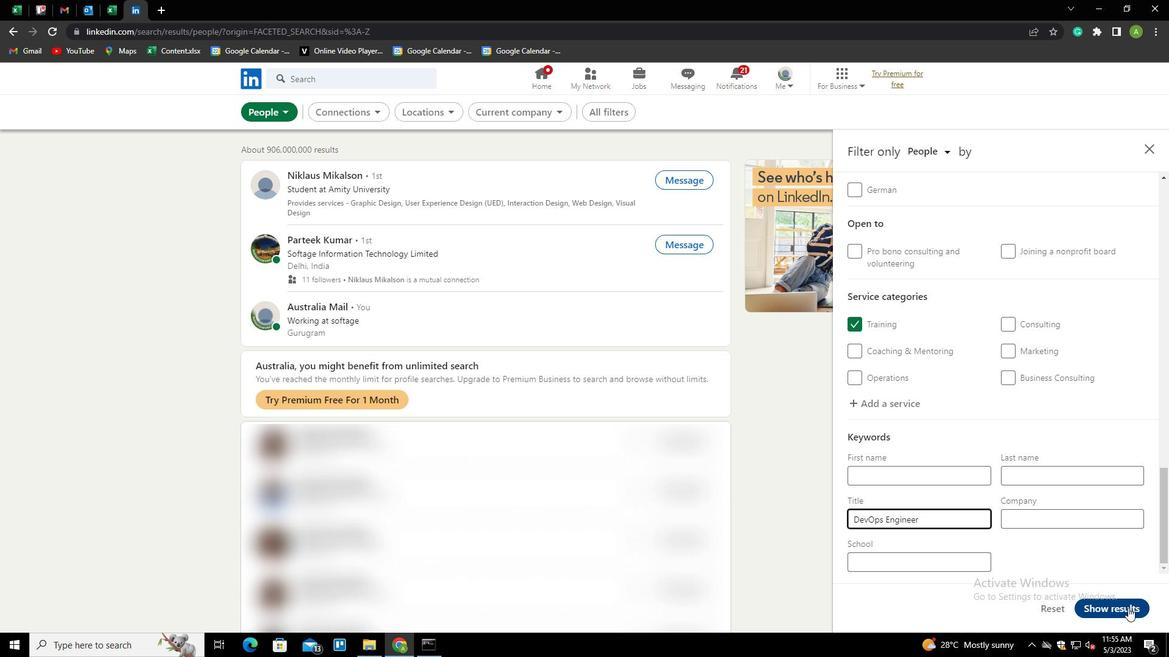 
